 Task: Search one way flight ticket for 4 adults, 2 children, 2 infants in seat and 1 infant on lap in premium economy from Bloomington/normal: Central Illinois Regional Airport At Bloomington-normal to Rockford: Chicago Rockford International Airport(was Northwest Chicagoland Regional Airport At Rockford) on 5-1-2023. Choice of flights is Southwest. Number of bags: 2 carry on bags. Price is upto 99000. Outbound departure time preference is 22:00.
Action: Mouse moved to (199, 263)
Screenshot: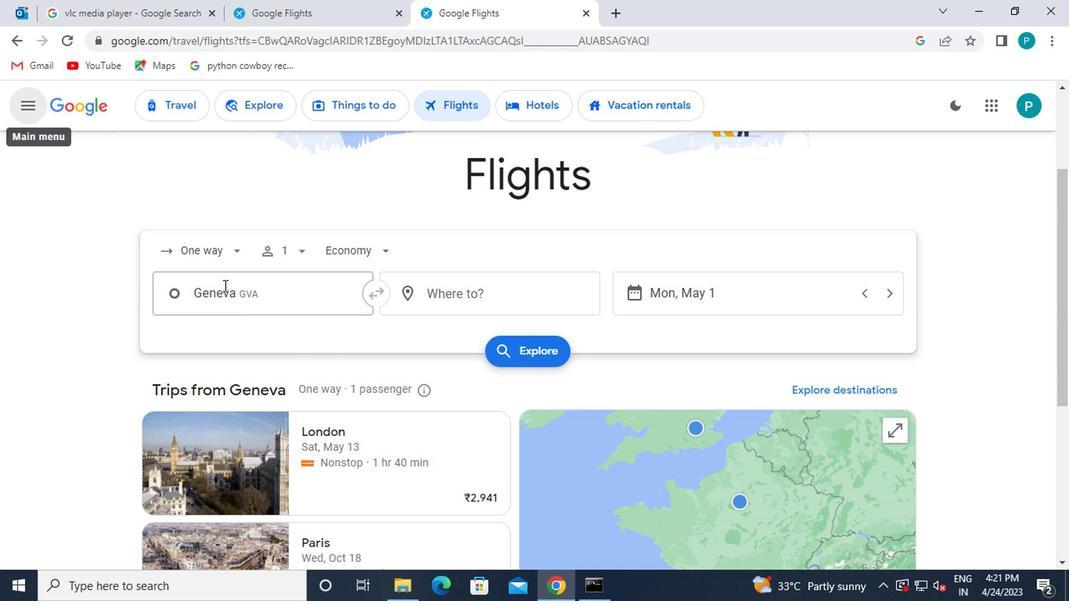 
Action: Mouse pressed left at (199, 263)
Screenshot: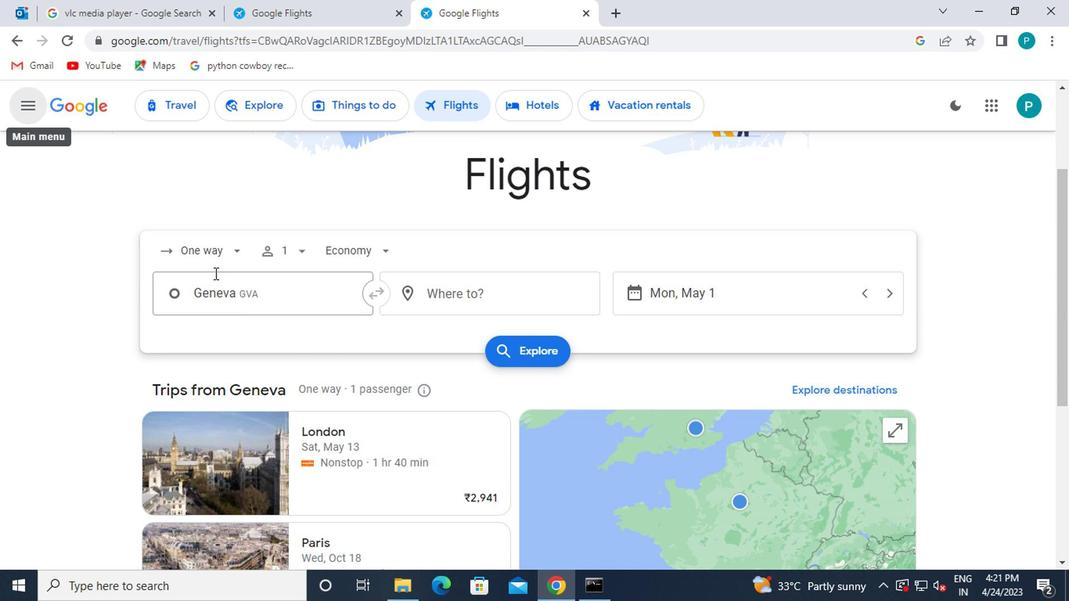 
Action: Mouse moved to (212, 332)
Screenshot: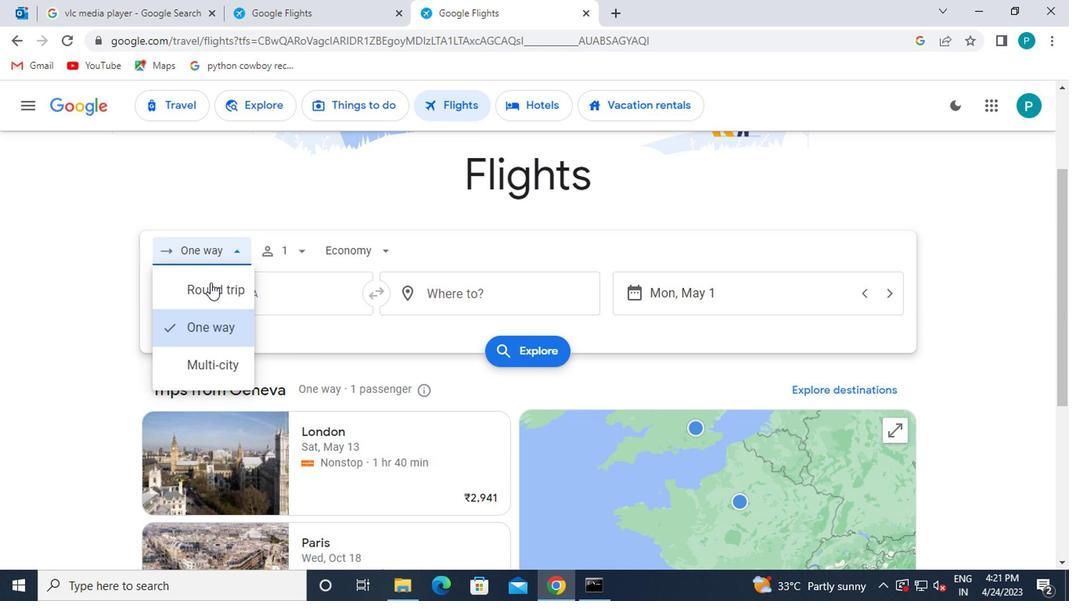 
Action: Mouse pressed left at (212, 332)
Screenshot: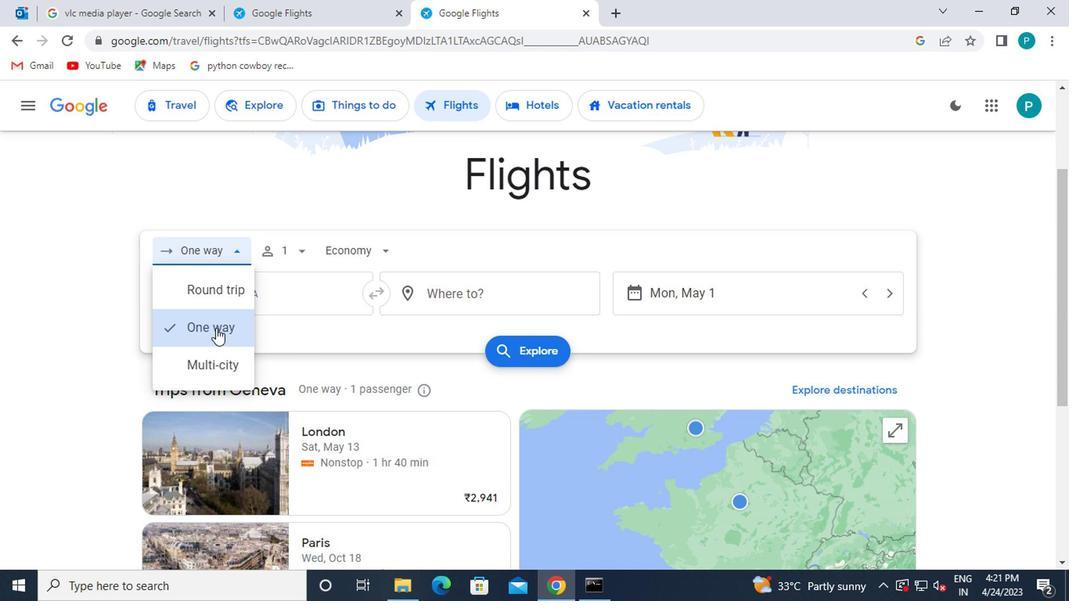 
Action: Mouse moved to (287, 261)
Screenshot: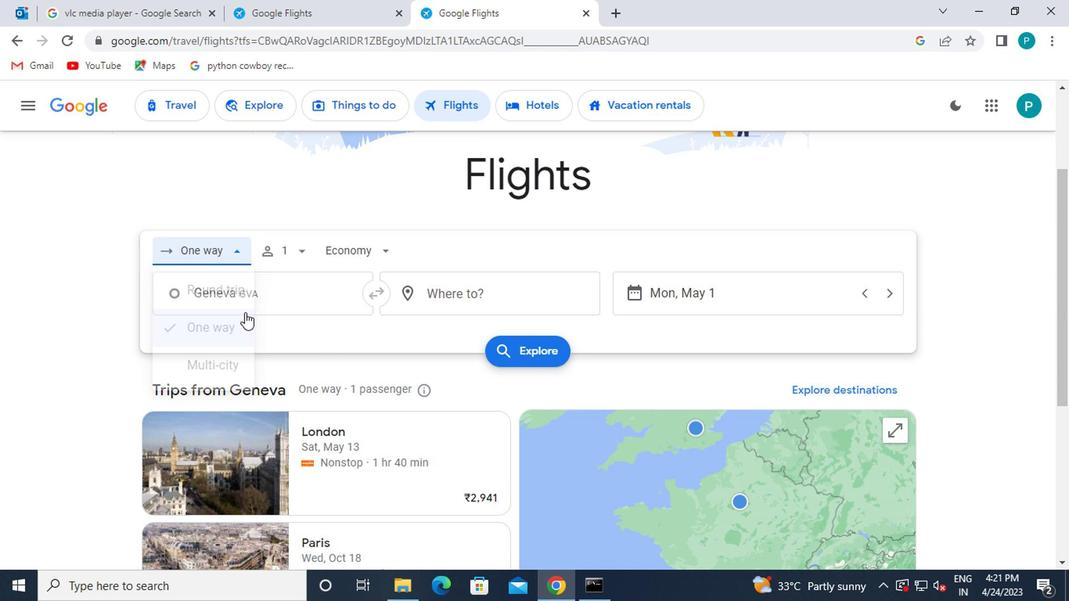 
Action: Mouse pressed left at (287, 261)
Screenshot: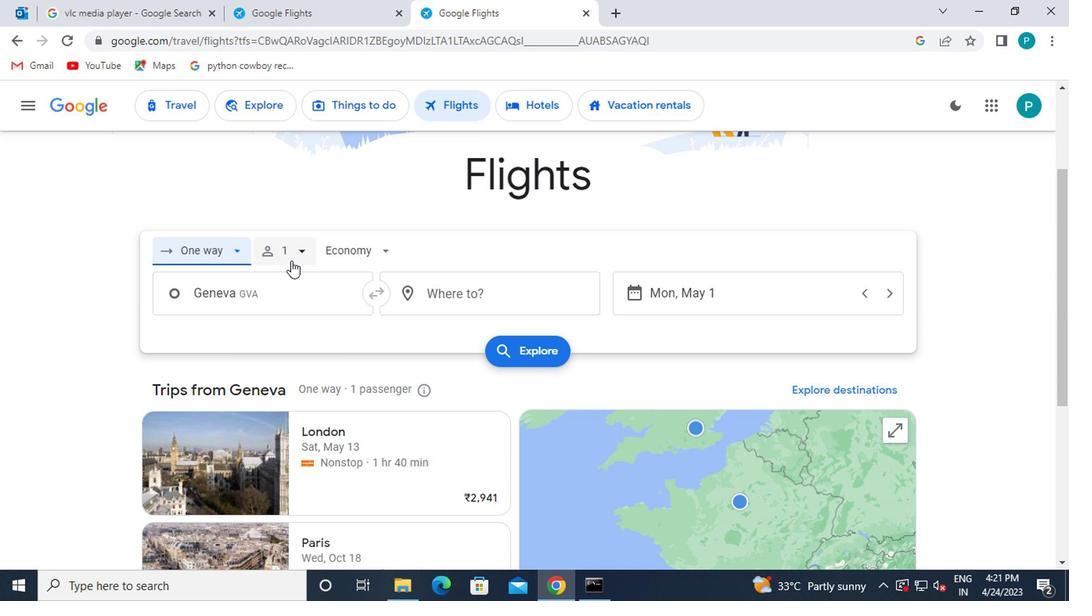 
Action: Mouse moved to (404, 292)
Screenshot: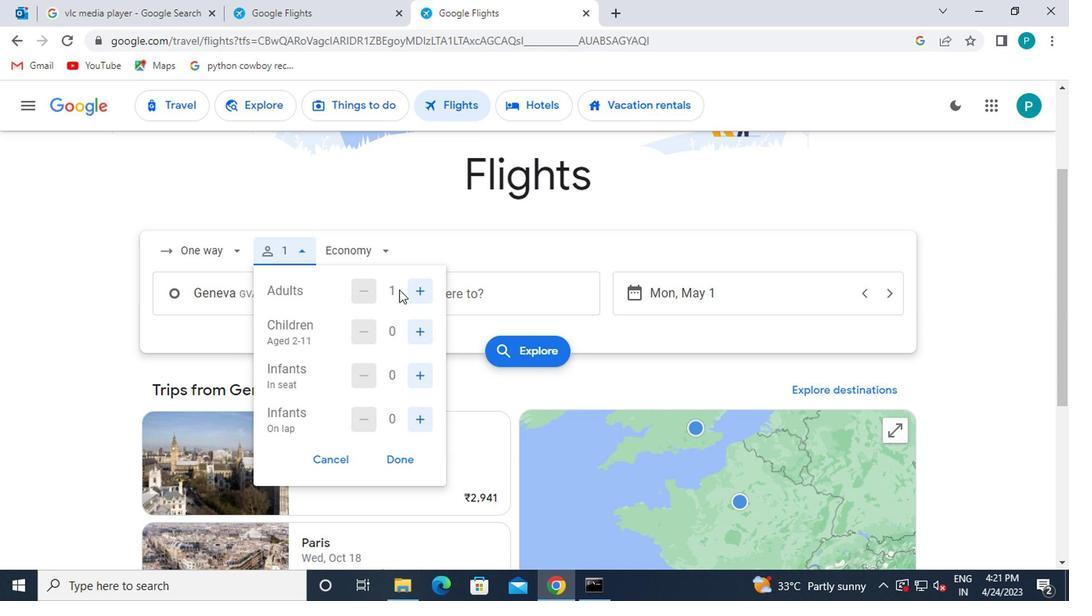 
Action: Mouse pressed left at (404, 292)
Screenshot: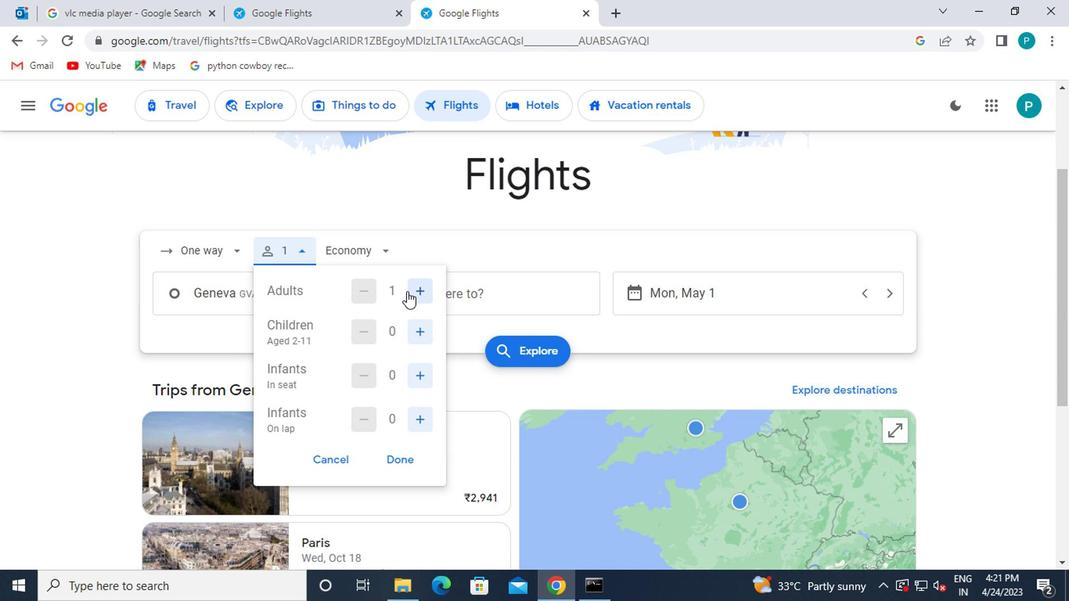 
Action: Mouse moved to (419, 297)
Screenshot: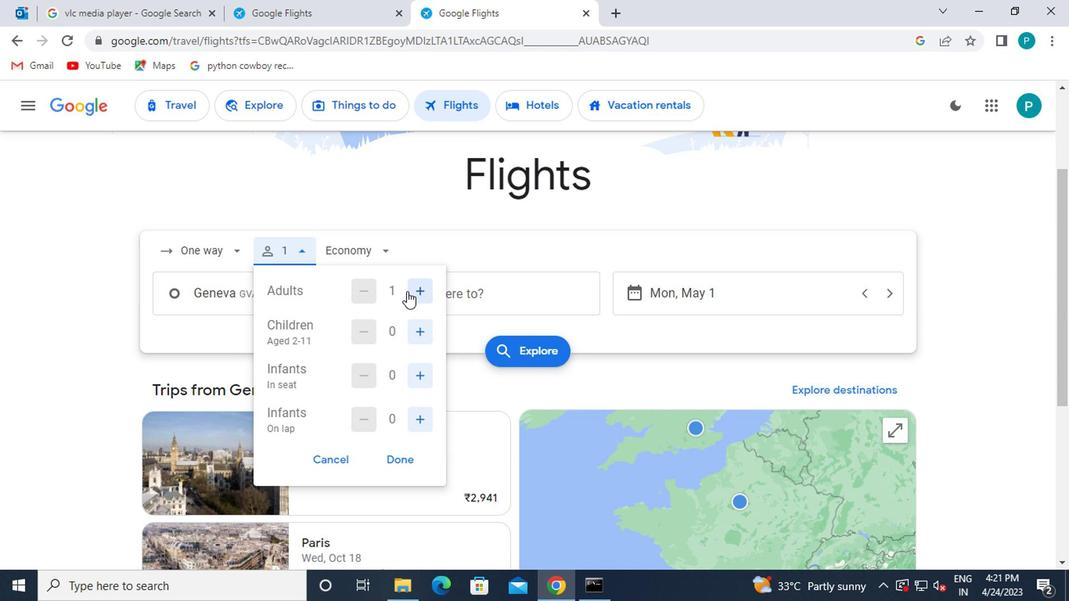 
Action: Mouse pressed left at (419, 297)
Screenshot: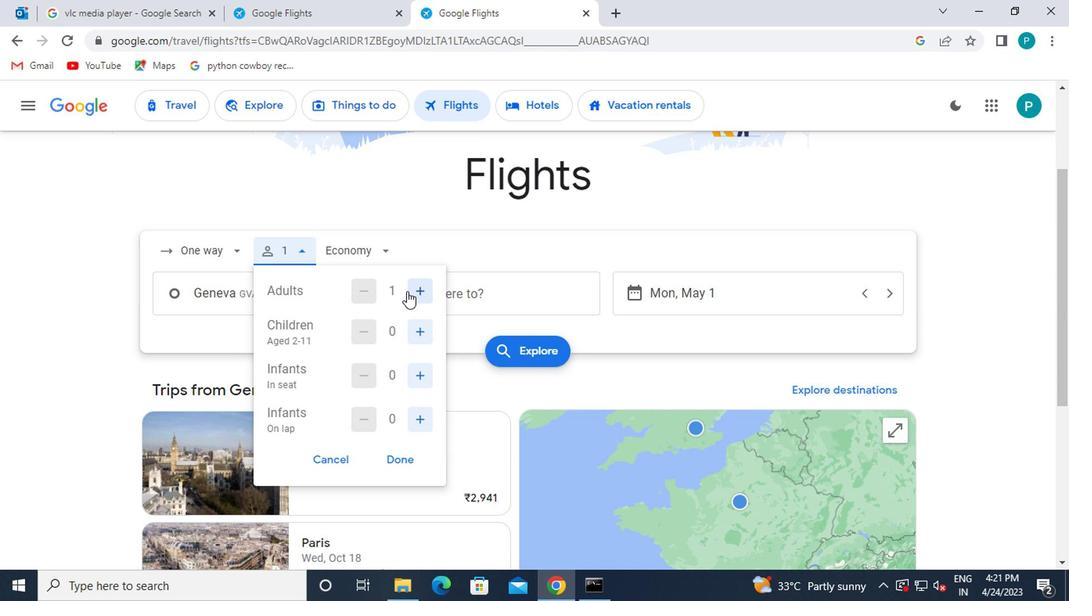 
Action: Mouse moved to (419, 297)
Screenshot: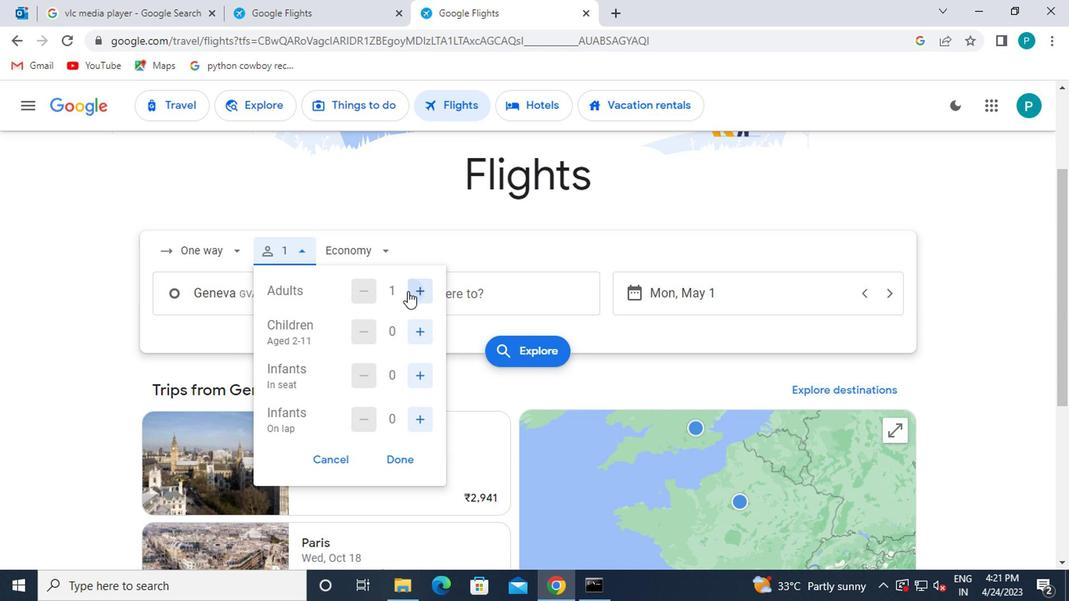 
Action: Mouse pressed left at (419, 297)
Screenshot: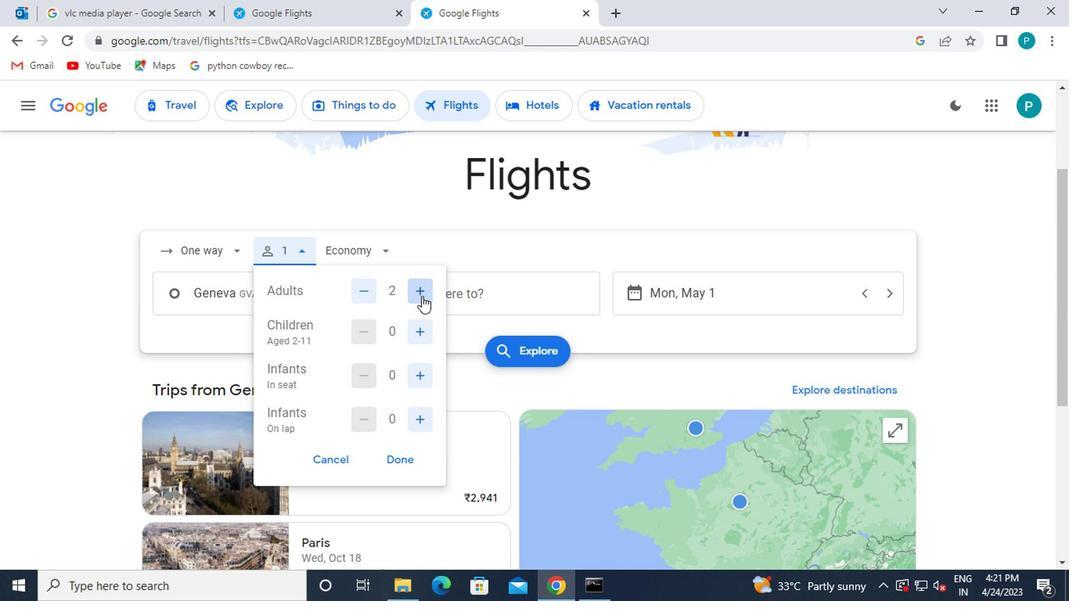 
Action: Mouse moved to (418, 341)
Screenshot: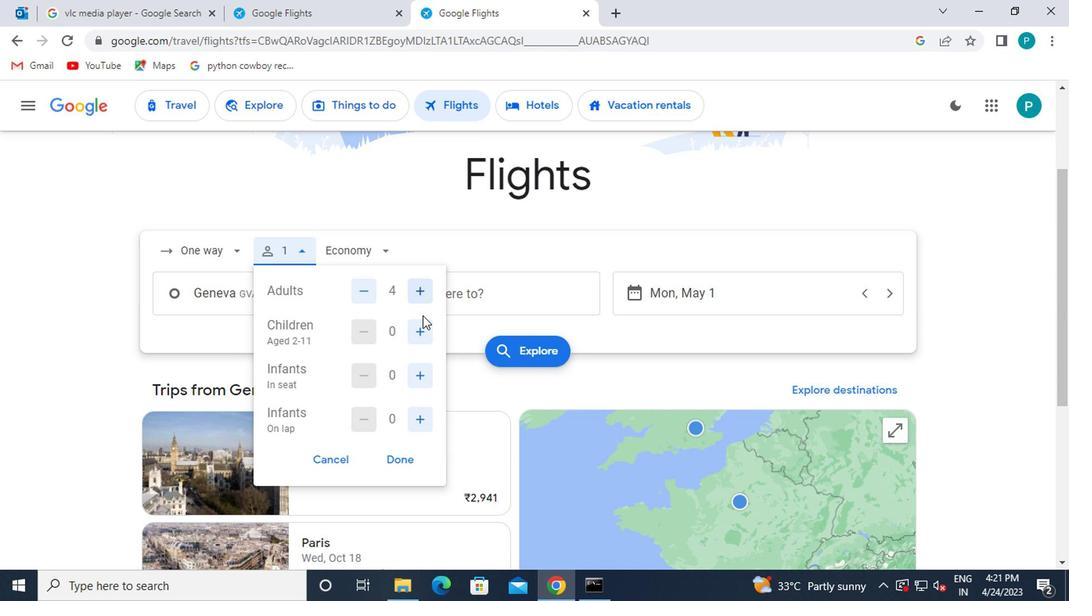 
Action: Mouse pressed left at (418, 341)
Screenshot: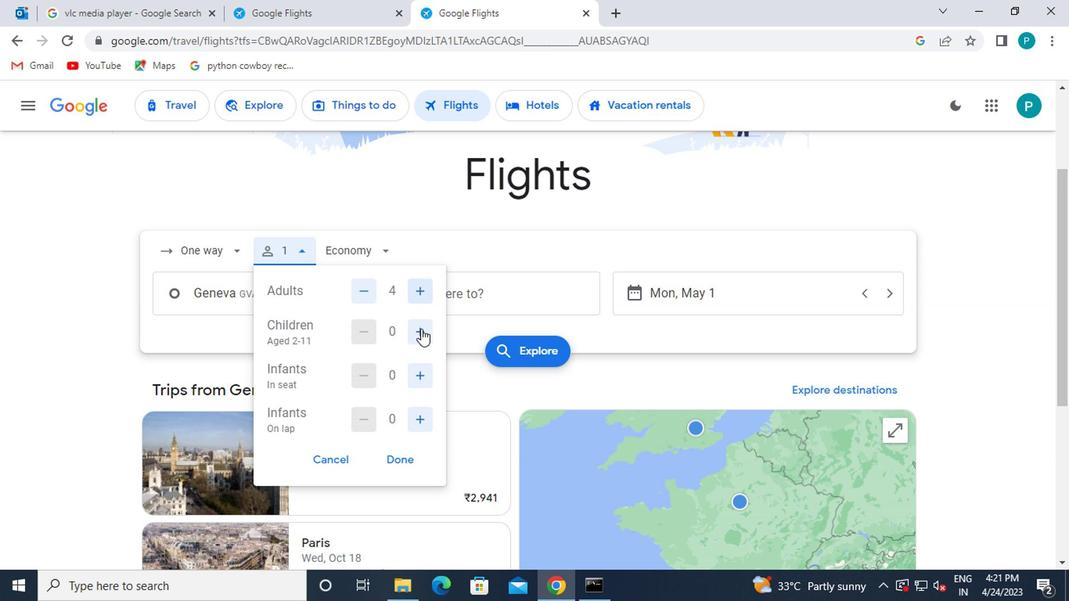 
Action: Mouse pressed left at (418, 341)
Screenshot: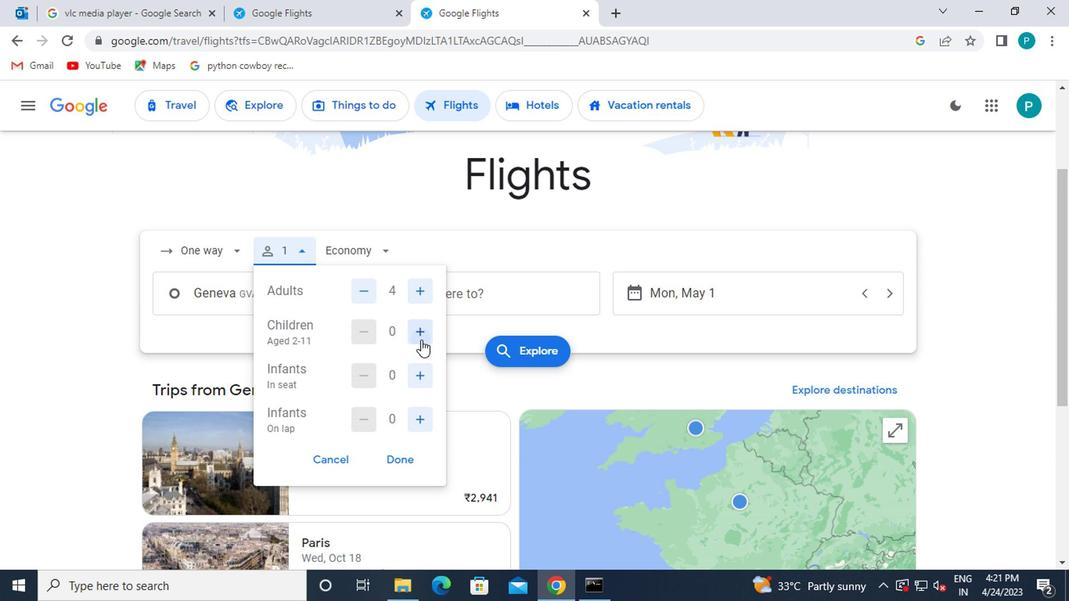 
Action: Mouse moved to (421, 375)
Screenshot: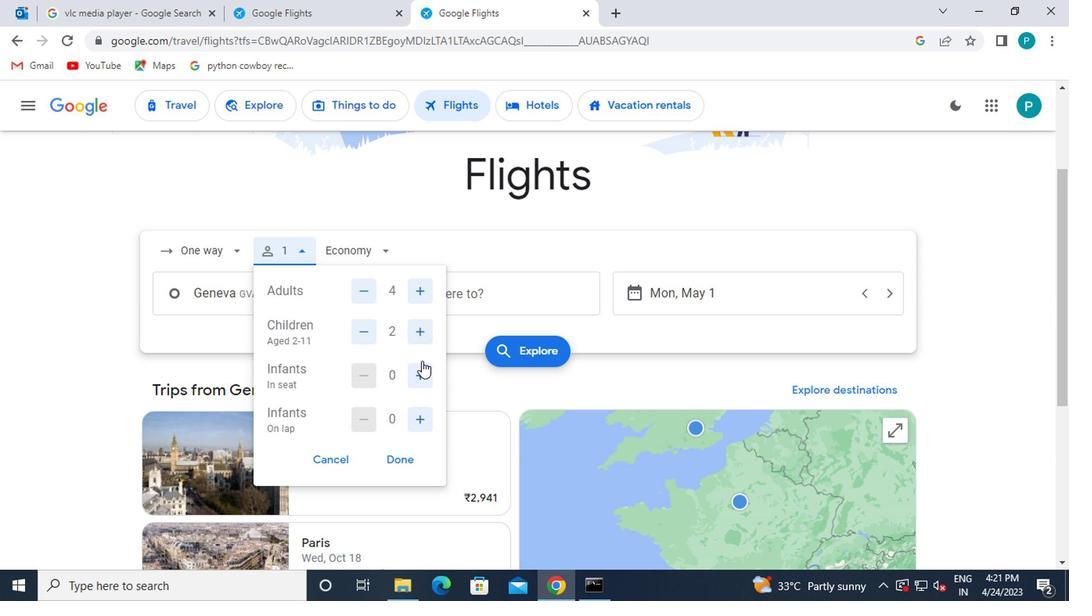 
Action: Mouse pressed left at (421, 375)
Screenshot: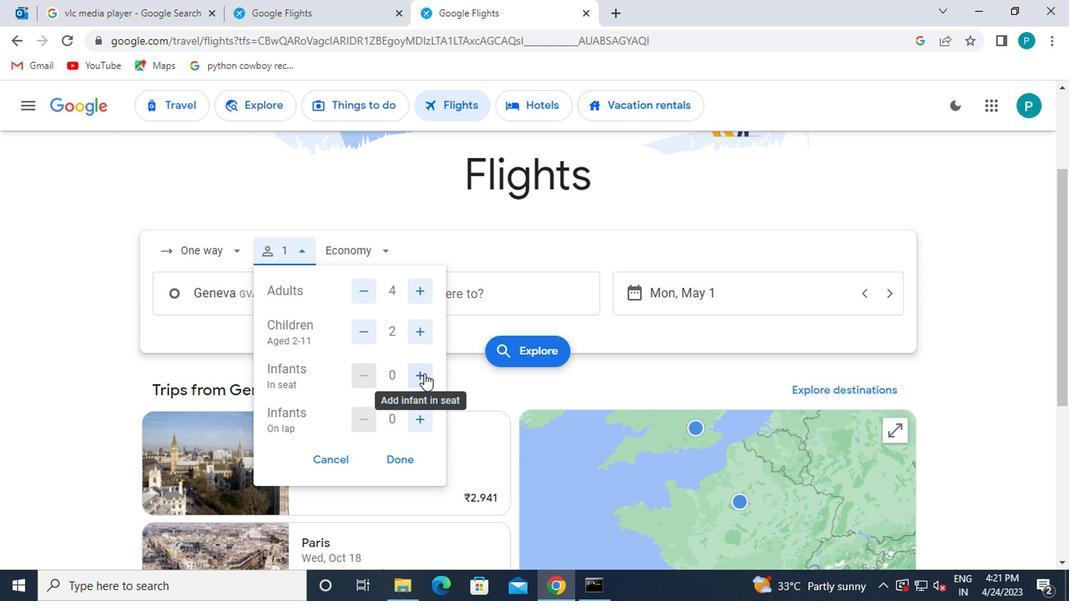 
Action: Mouse pressed left at (421, 375)
Screenshot: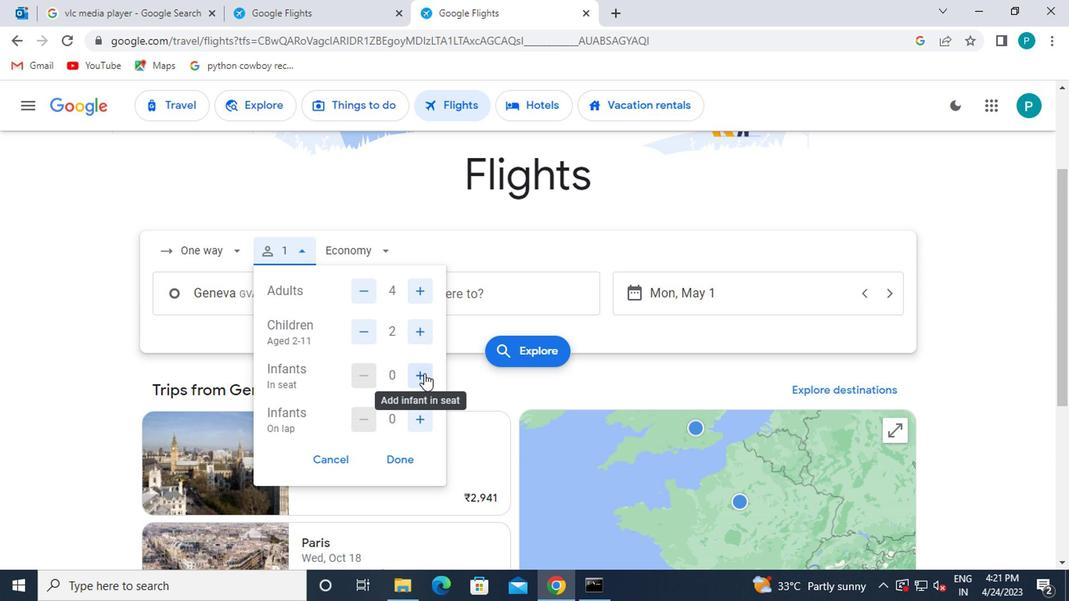 
Action: Mouse moved to (421, 420)
Screenshot: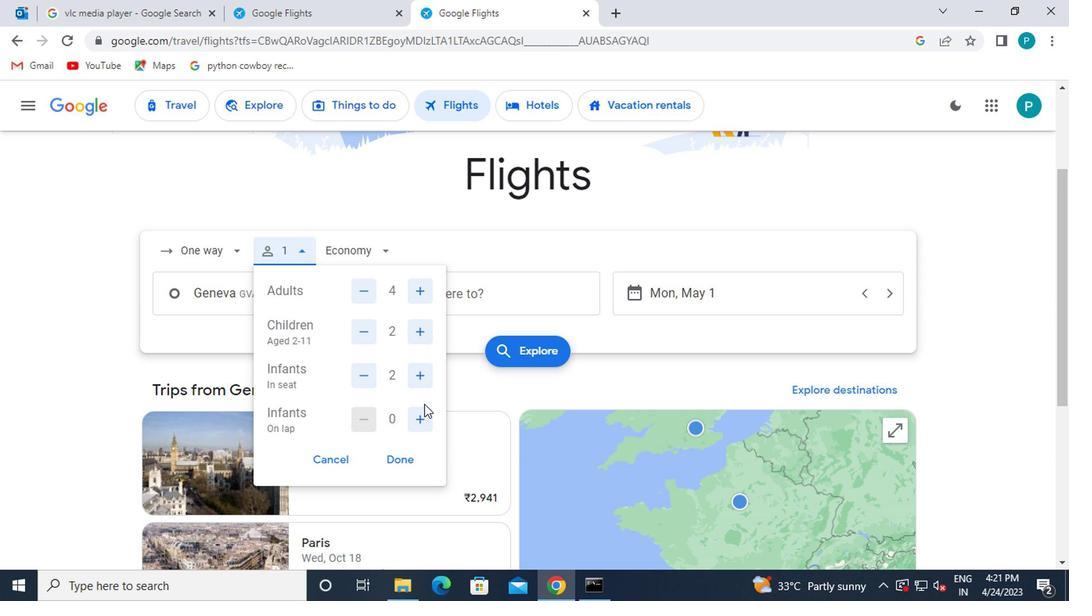 
Action: Mouse pressed left at (421, 420)
Screenshot: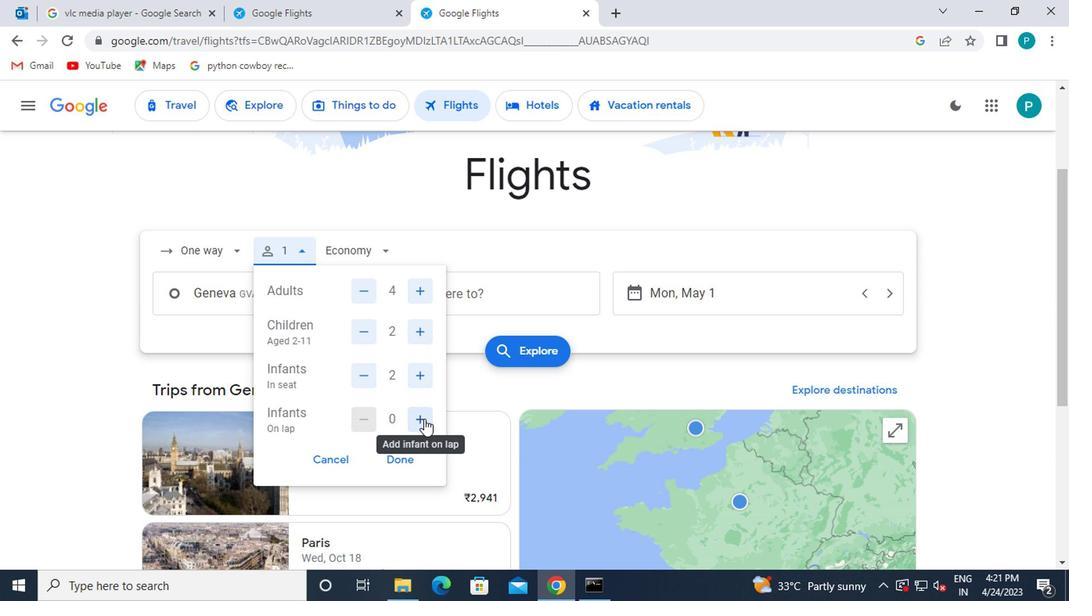 
Action: Mouse moved to (412, 455)
Screenshot: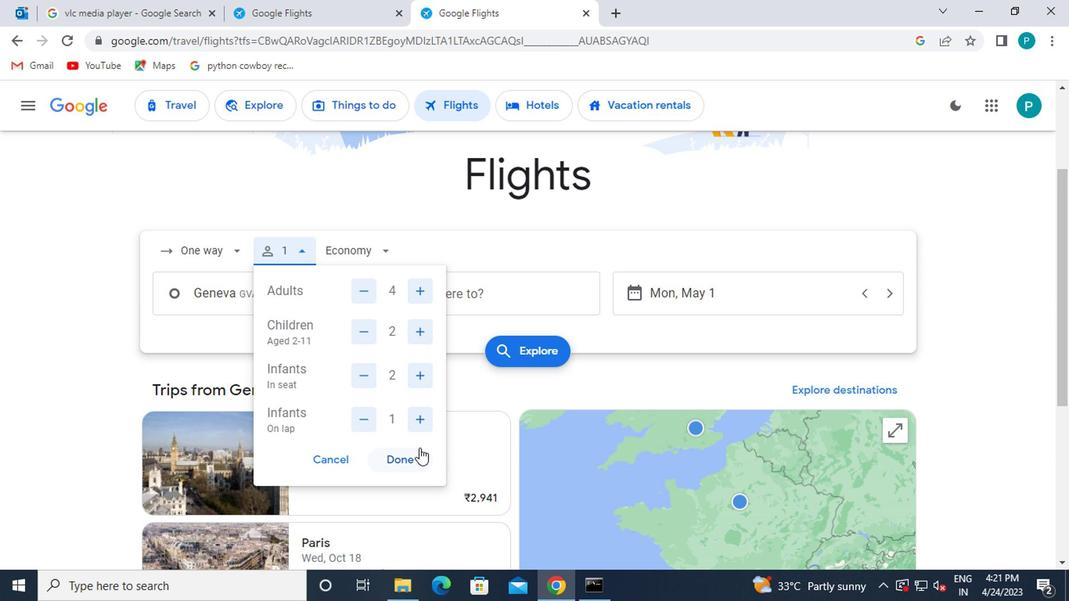 
Action: Mouse pressed left at (412, 455)
Screenshot: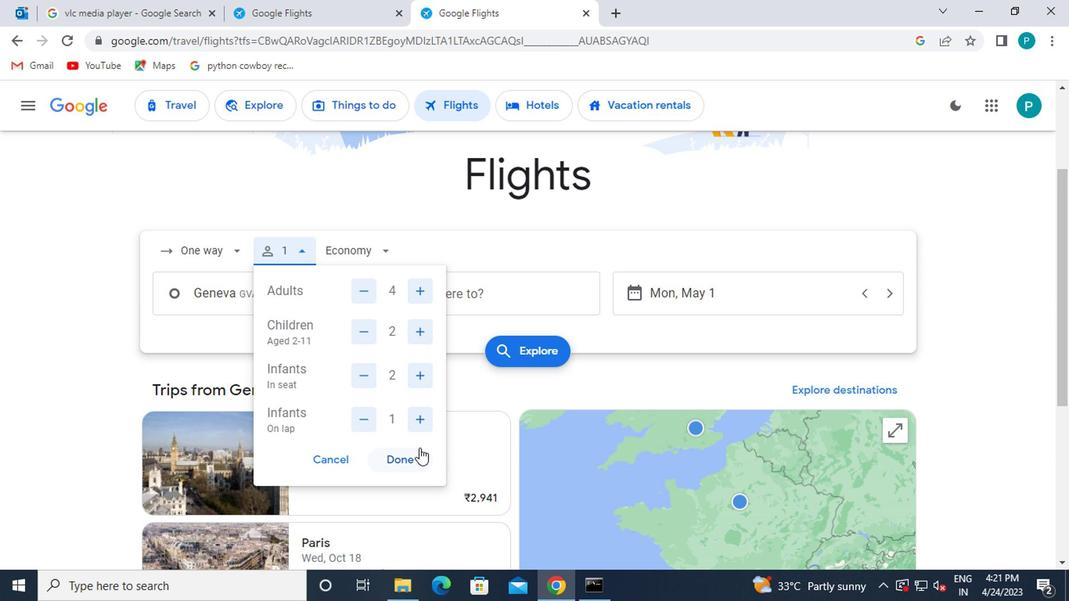 
Action: Mouse moved to (357, 243)
Screenshot: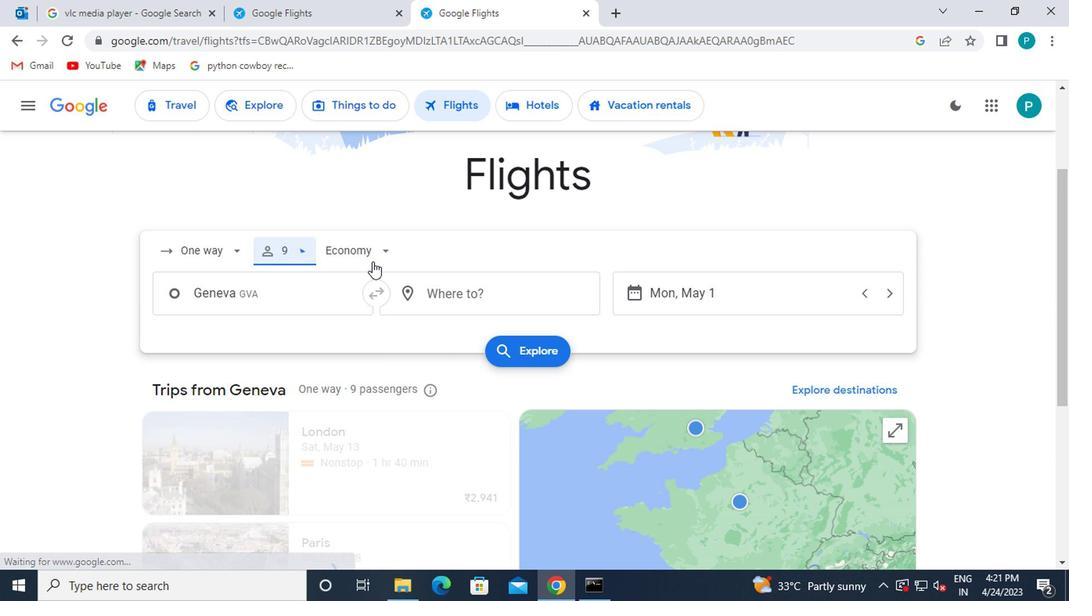 
Action: Mouse pressed left at (357, 243)
Screenshot: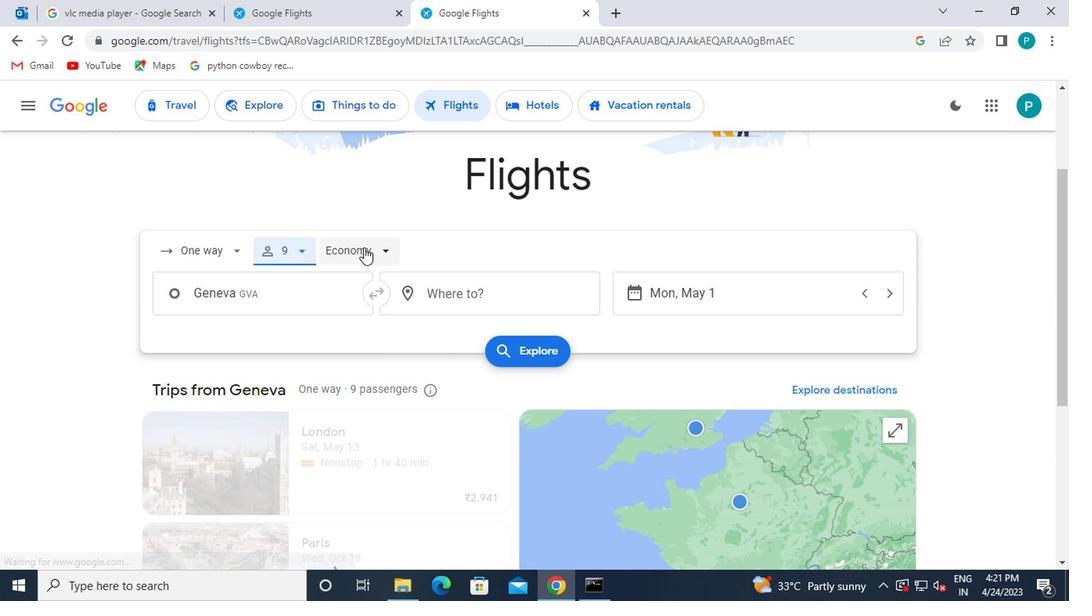 
Action: Mouse moved to (388, 331)
Screenshot: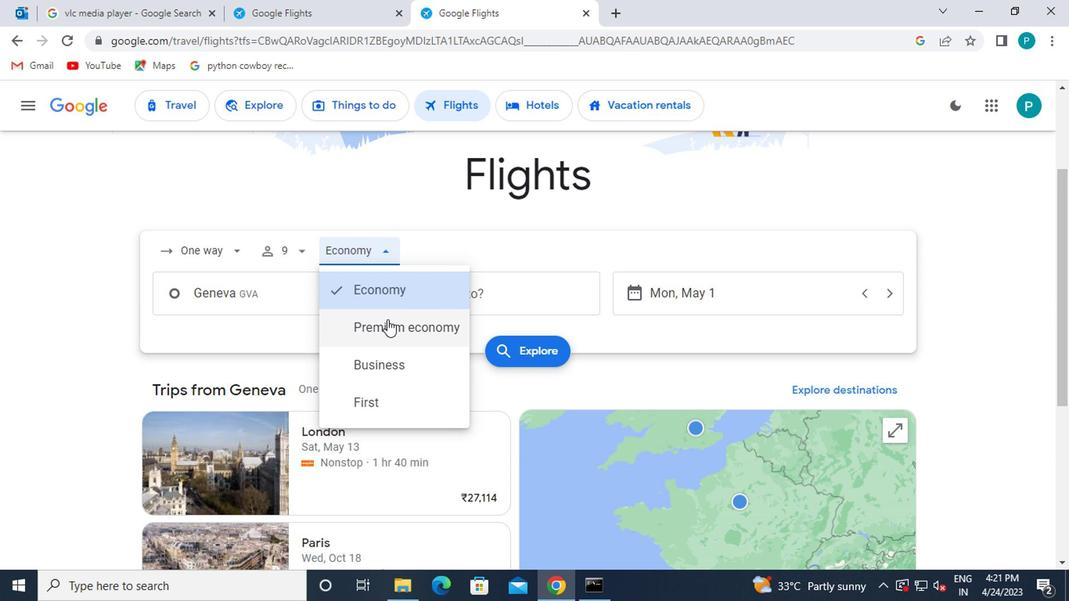 
Action: Mouse pressed left at (388, 331)
Screenshot: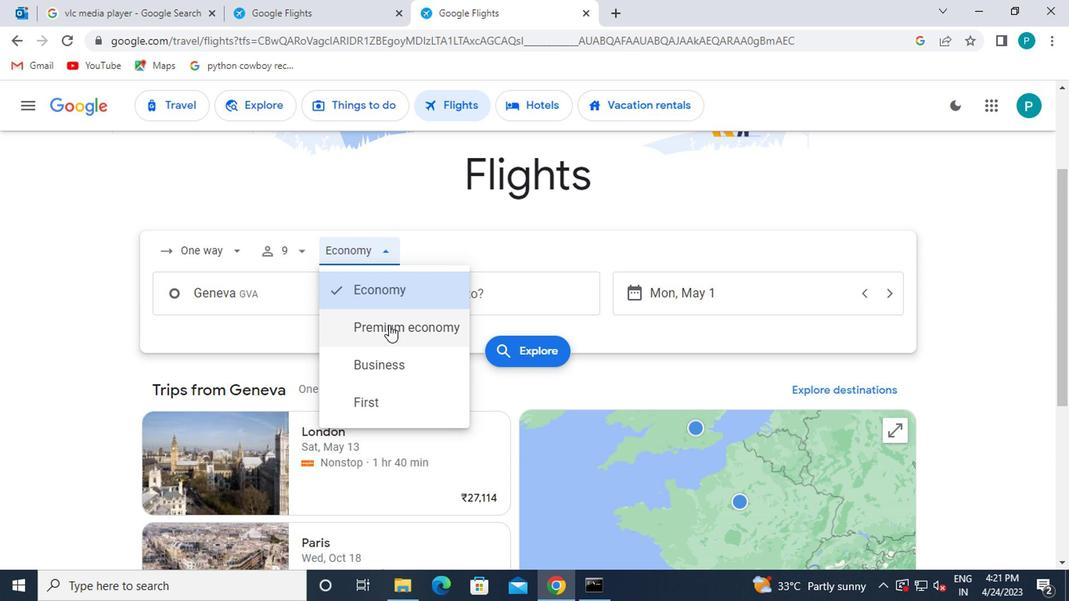 
Action: Mouse moved to (281, 285)
Screenshot: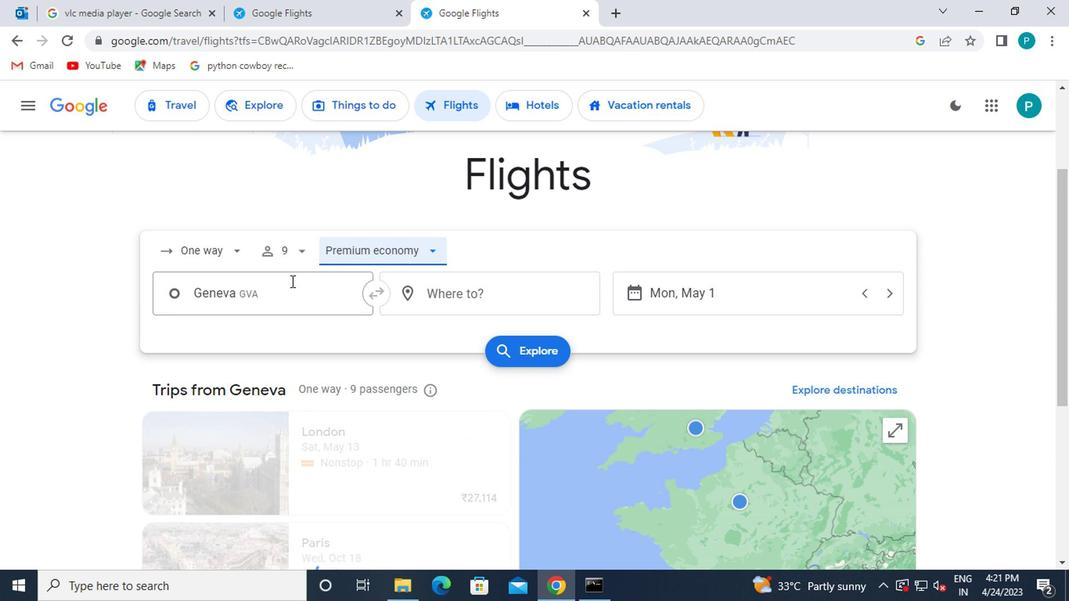 
Action: Mouse pressed left at (281, 285)
Screenshot: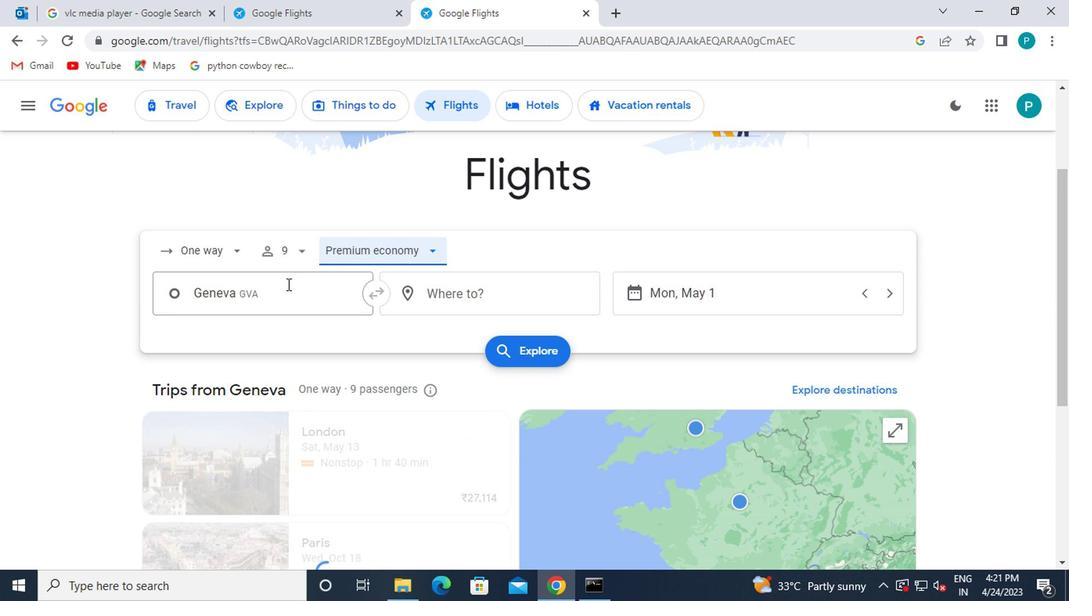
Action: Mouse moved to (284, 287)
Screenshot: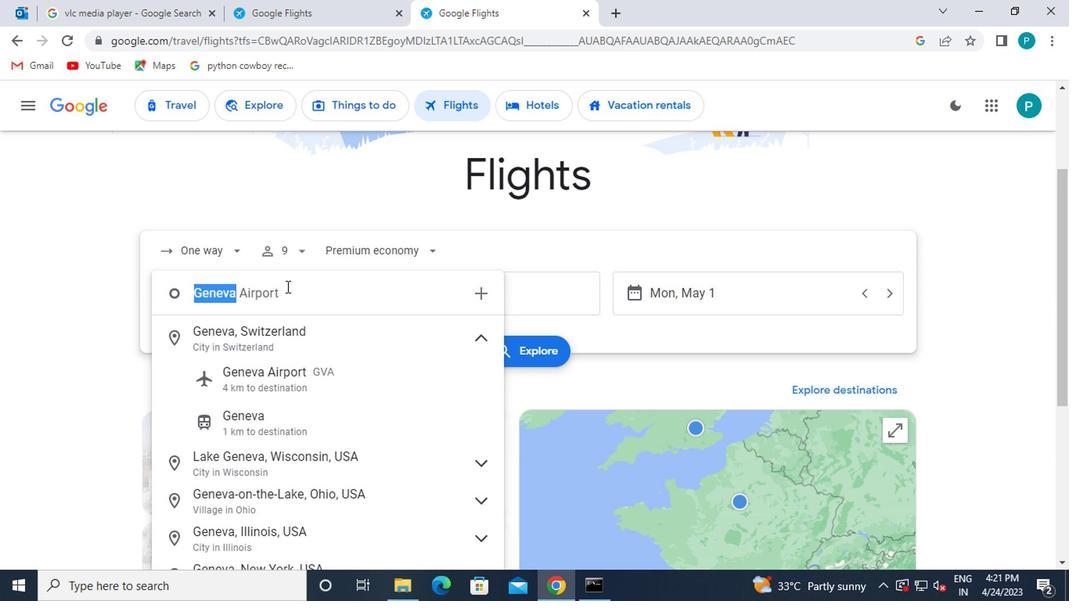 
Action: Key pressed bloom
Screenshot: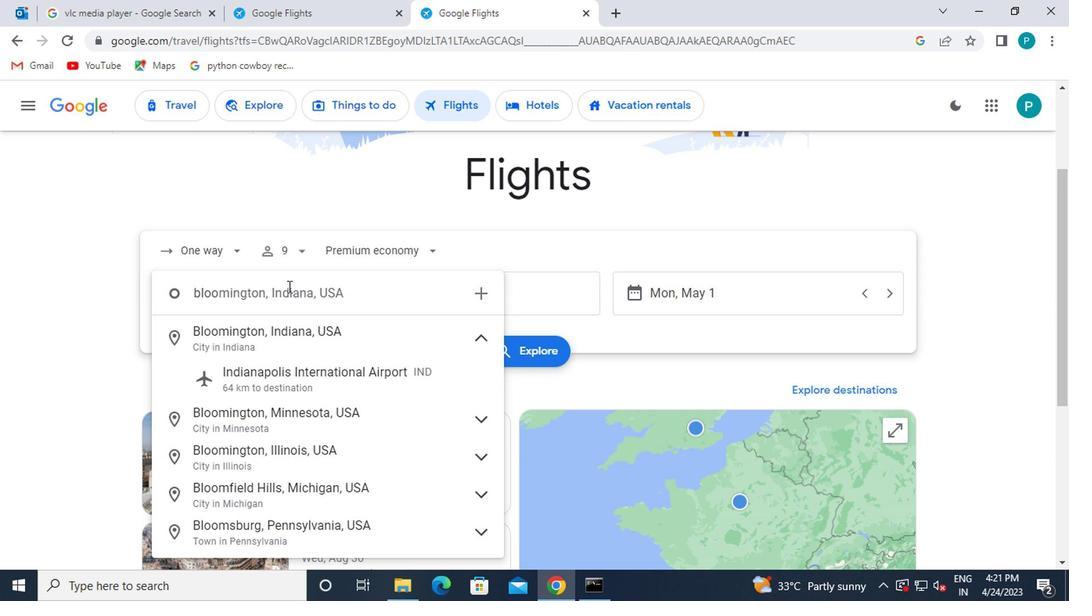 
Action: Mouse moved to (299, 294)
Screenshot: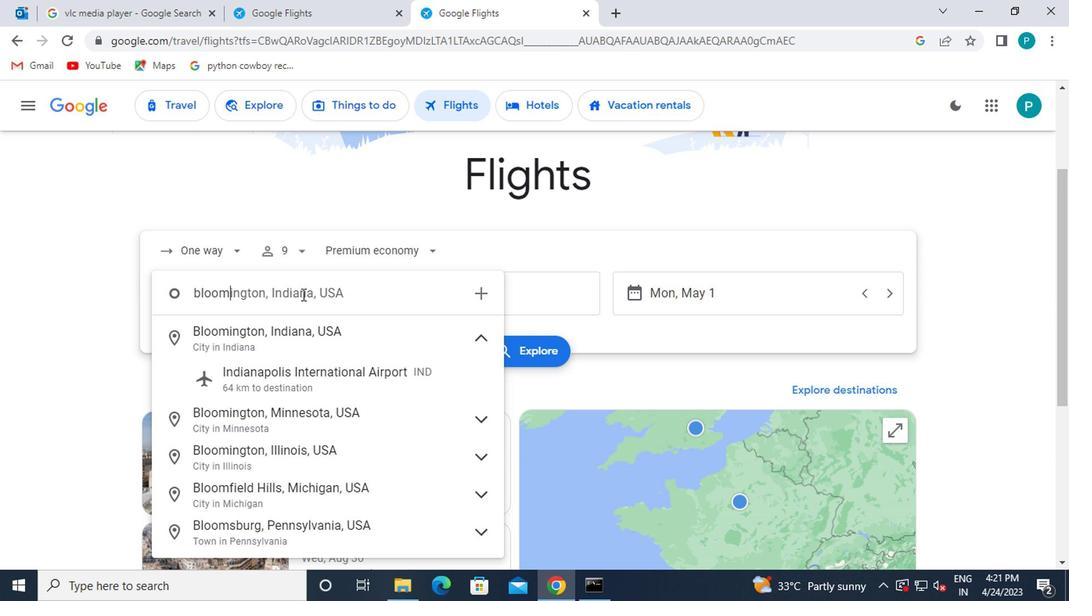 
Action: Key pressed ington/nor
Screenshot: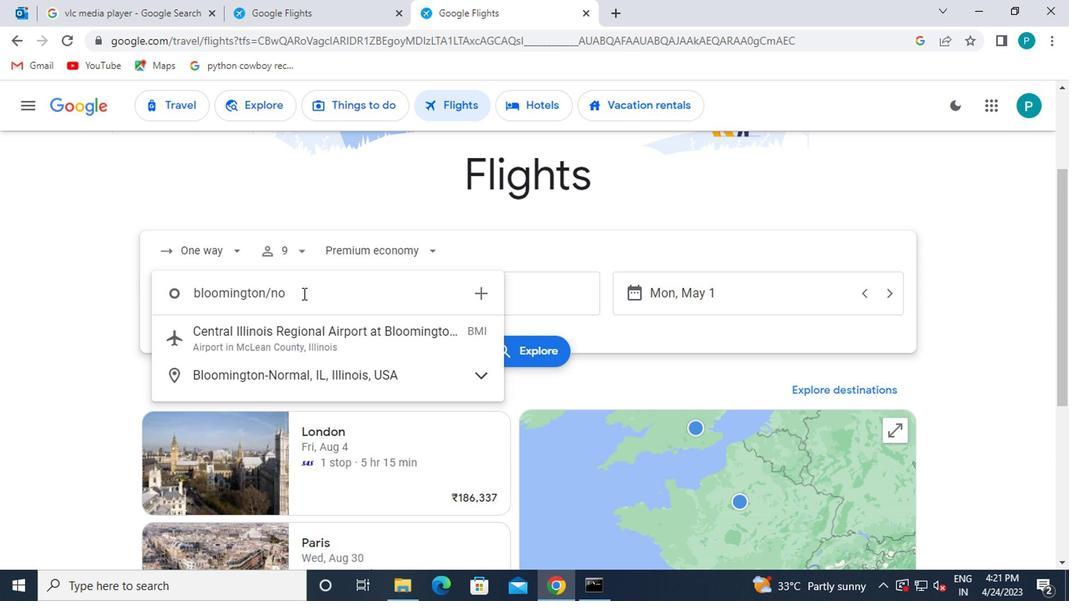 
Action: Mouse moved to (298, 328)
Screenshot: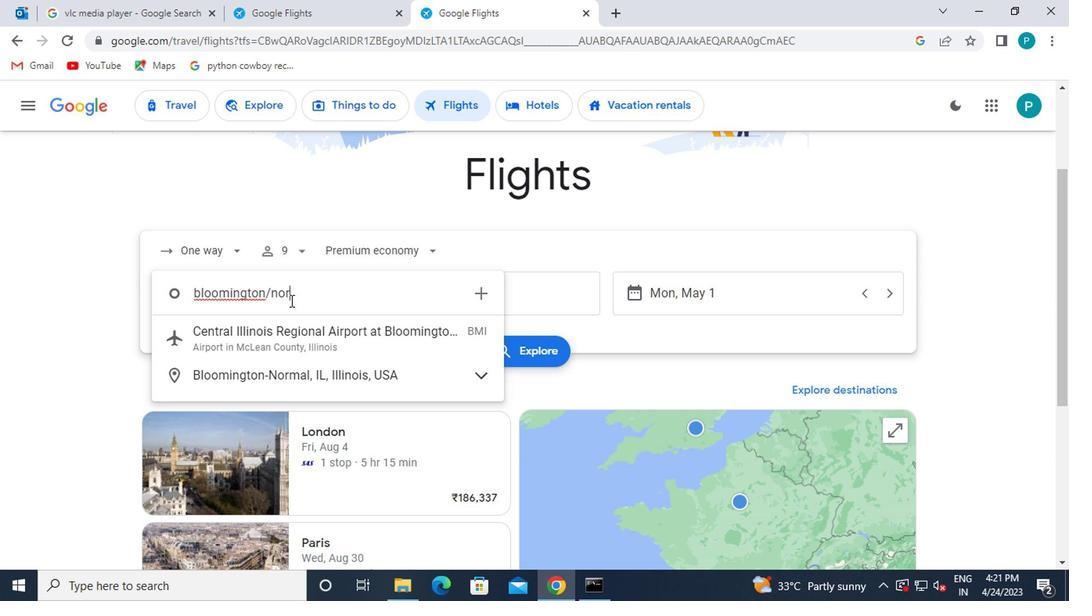 
Action: Mouse pressed left at (298, 328)
Screenshot: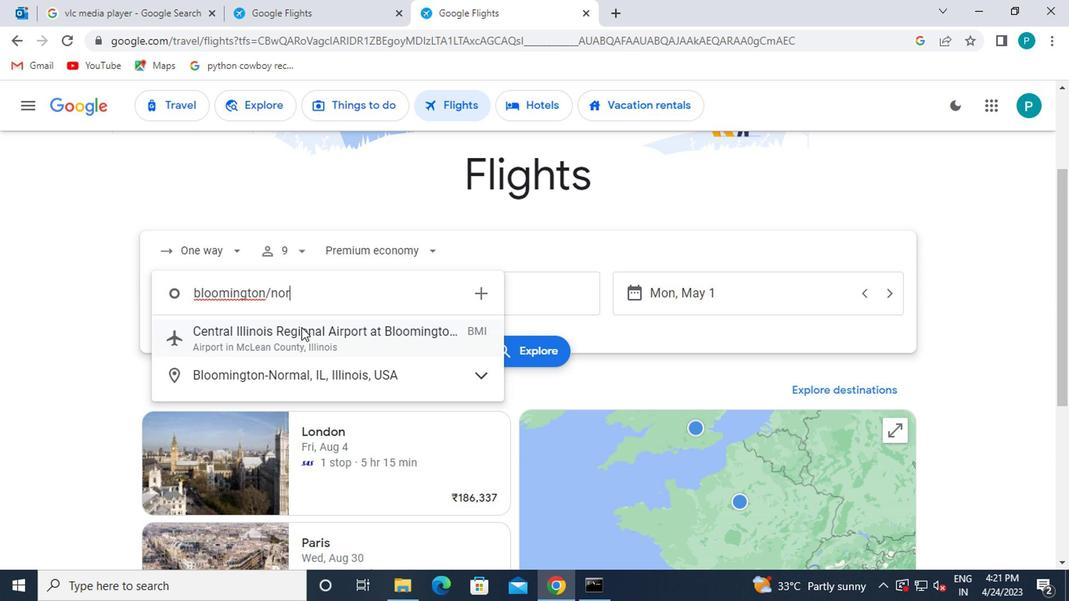 
Action: Mouse moved to (477, 299)
Screenshot: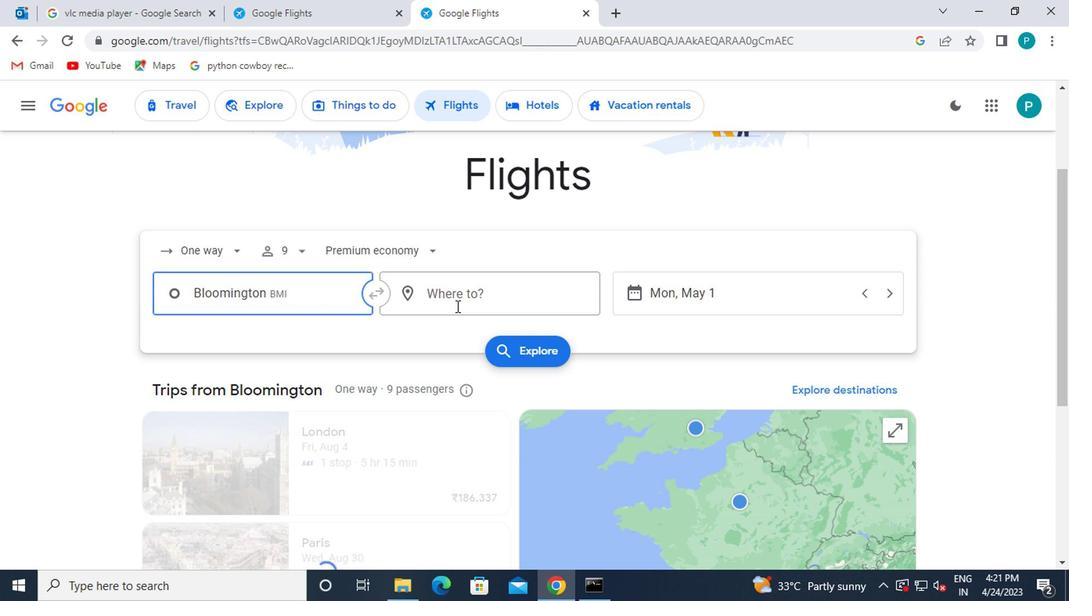 
Action: Mouse pressed left at (477, 299)
Screenshot: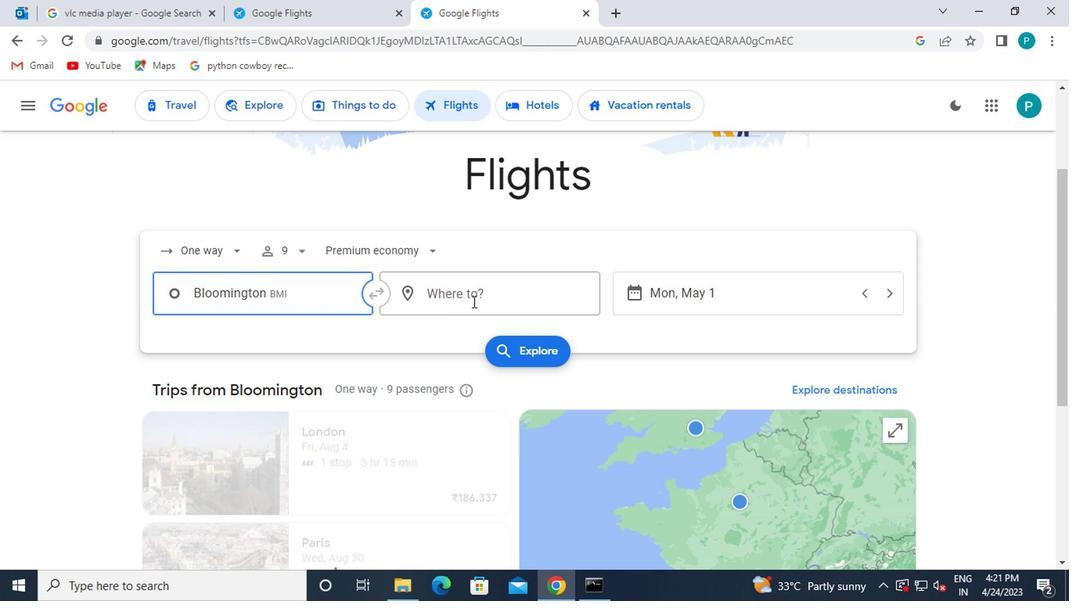 
Action: Key pressed rockford
Screenshot: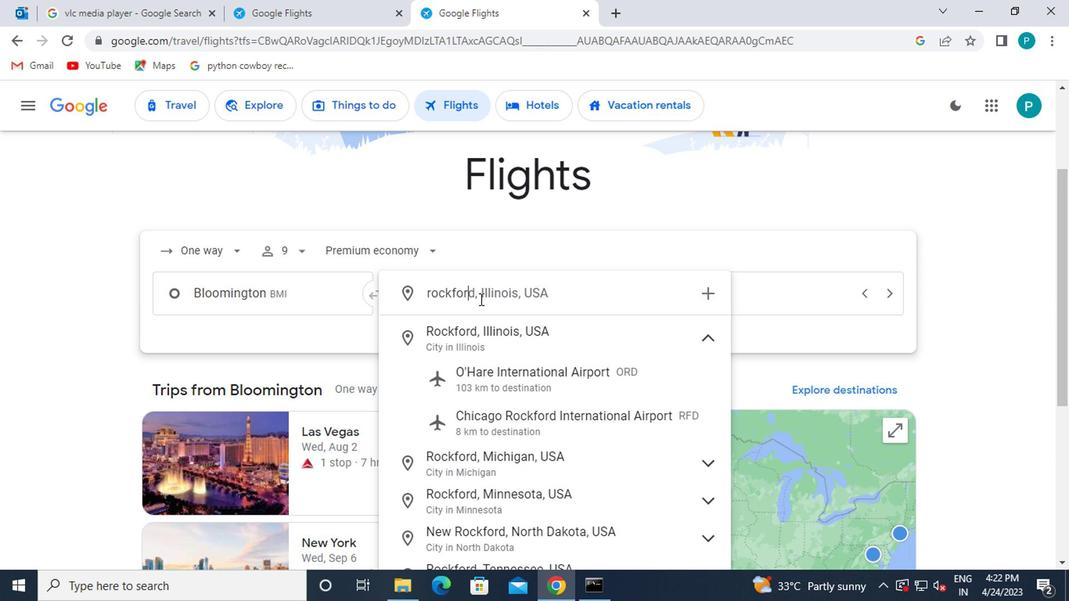 
Action: Mouse moved to (521, 428)
Screenshot: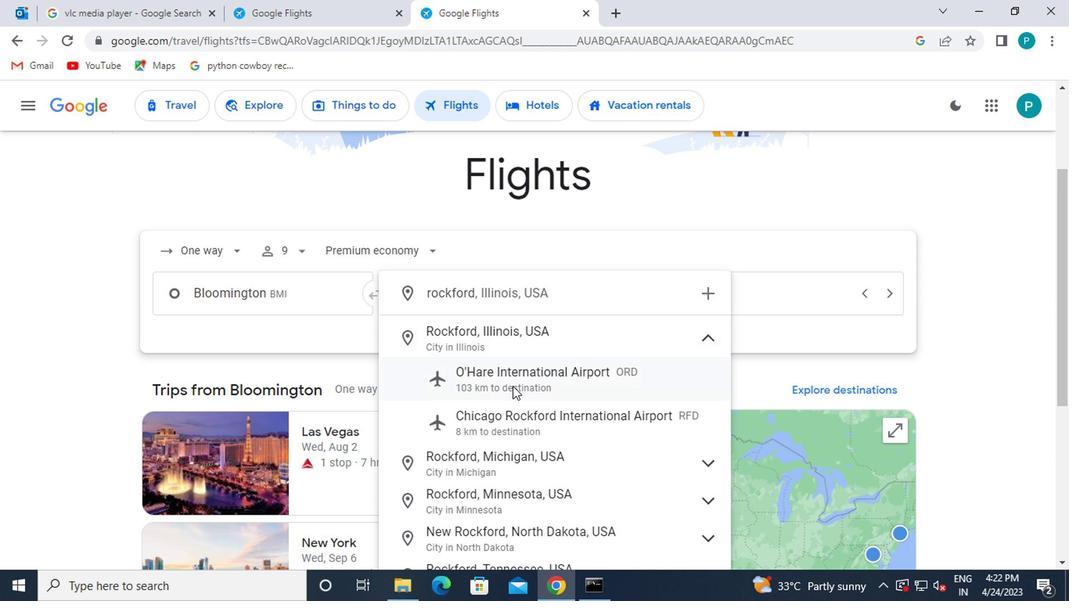 
Action: Mouse pressed left at (521, 428)
Screenshot: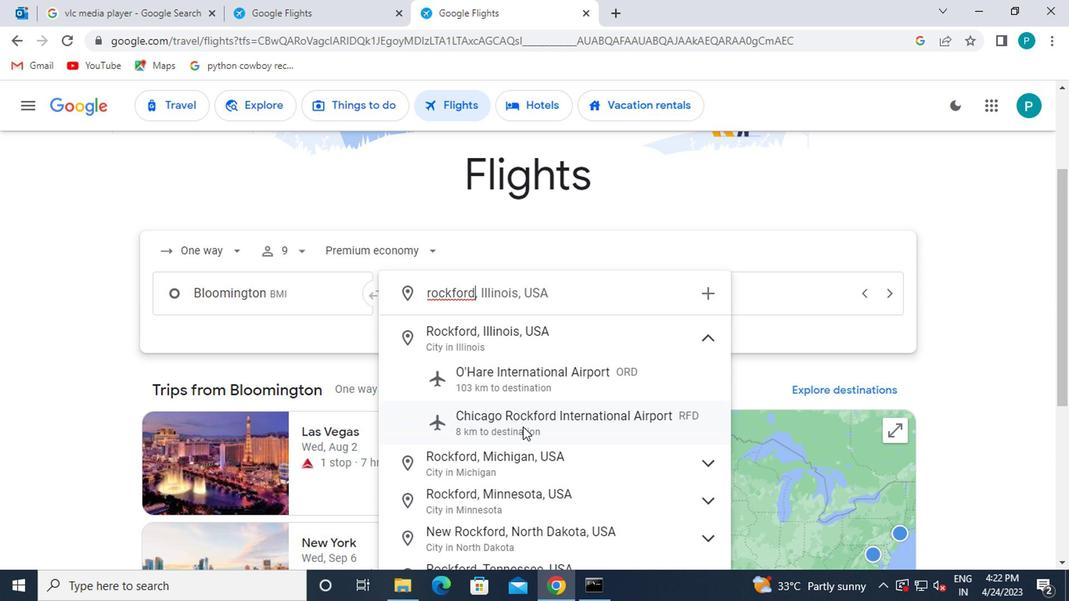 
Action: Mouse moved to (660, 302)
Screenshot: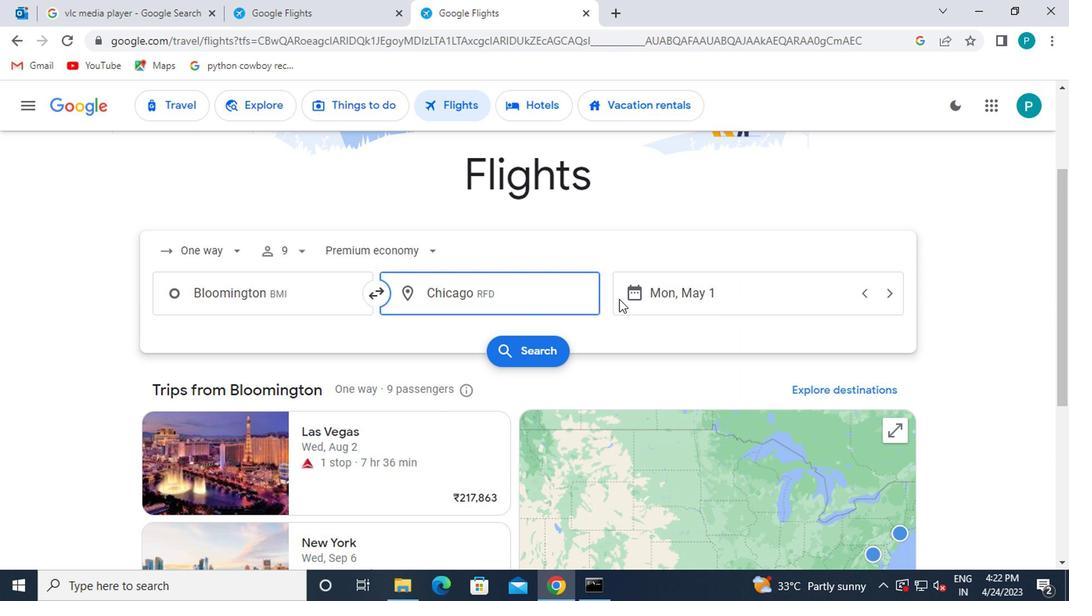 
Action: Mouse pressed left at (660, 302)
Screenshot: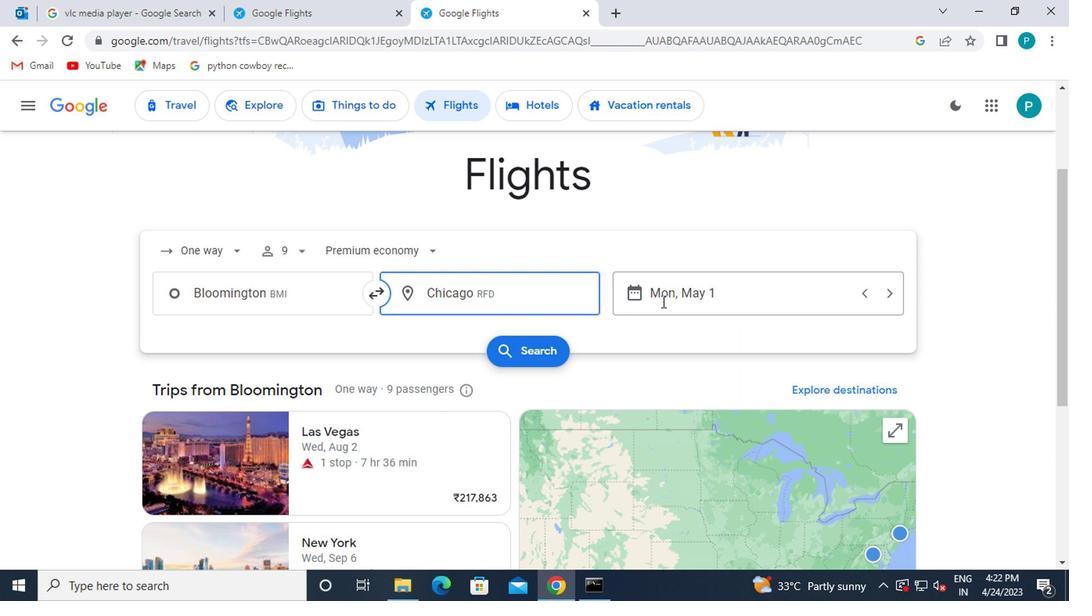 
Action: Mouse moved to (677, 292)
Screenshot: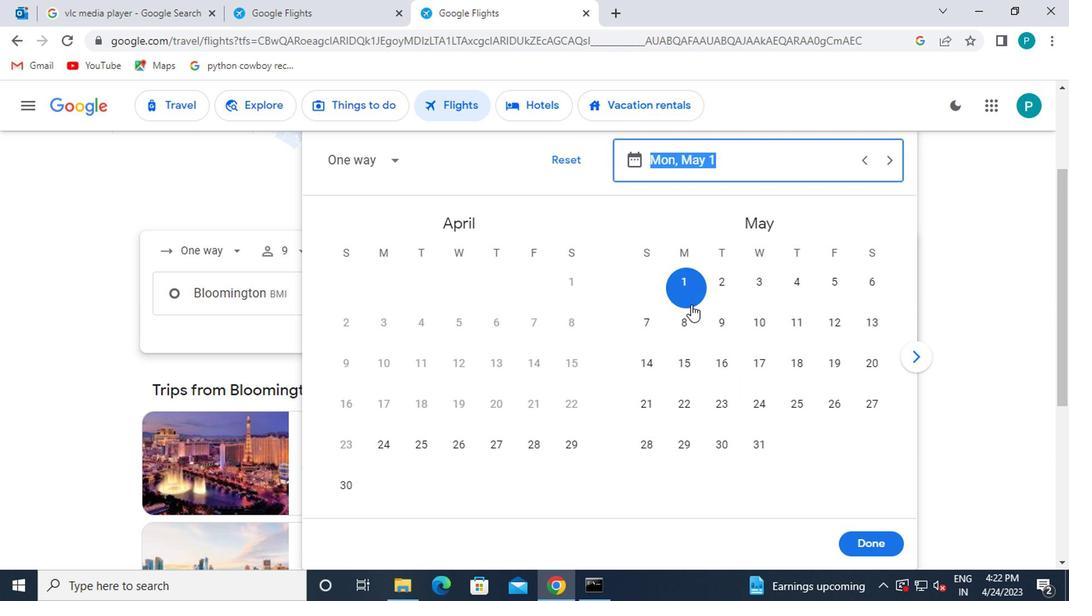 
Action: Mouse pressed left at (677, 292)
Screenshot: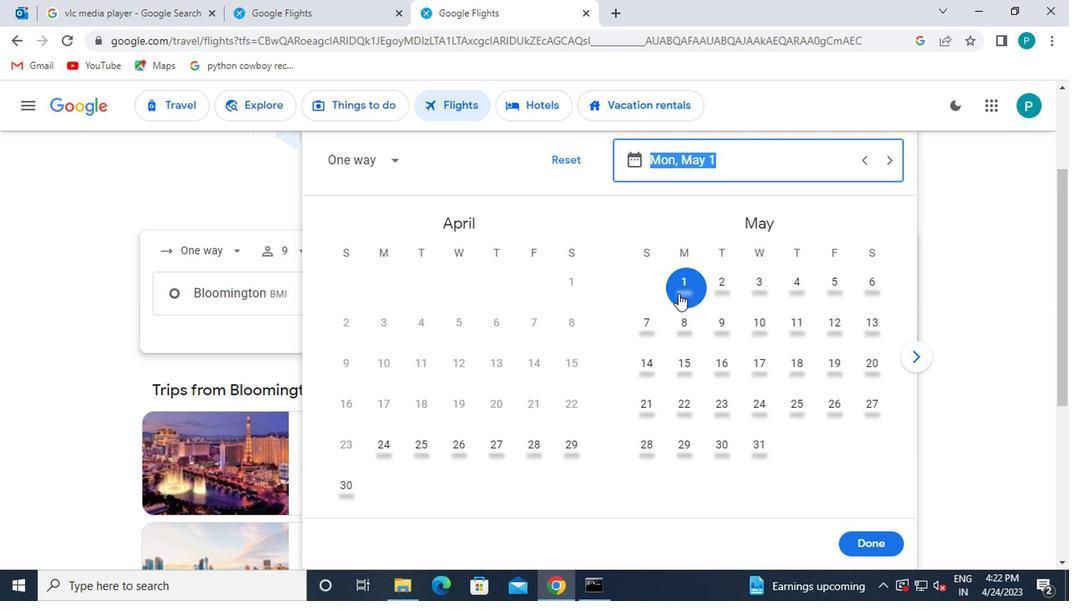 
Action: Mouse moved to (872, 549)
Screenshot: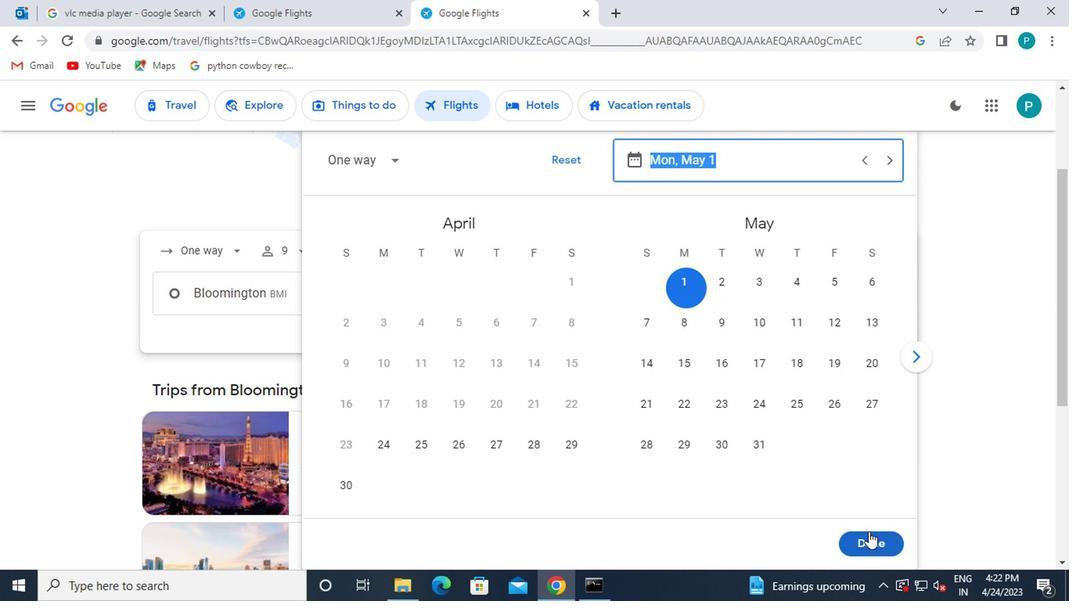 
Action: Mouse pressed left at (872, 549)
Screenshot: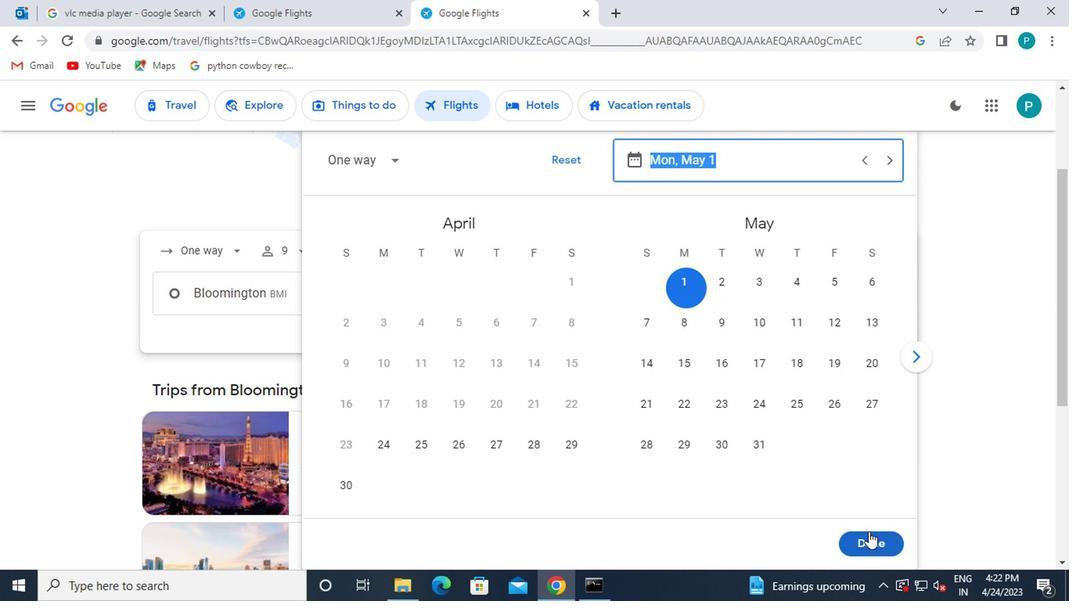 
Action: Mouse moved to (521, 366)
Screenshot: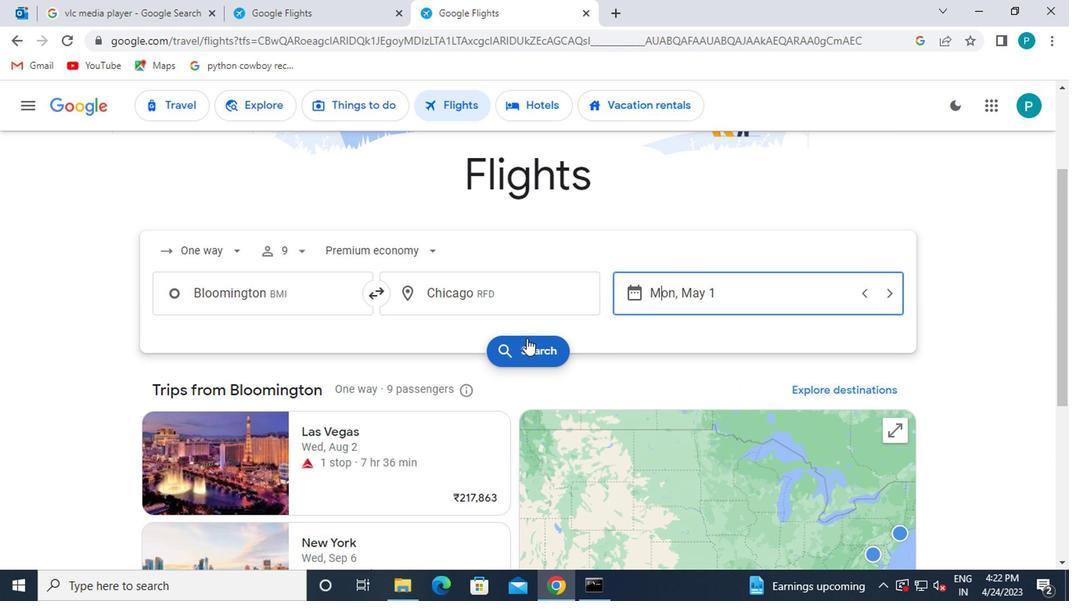 
Action: Mouse pressed left at (521, 366)
Screenshot: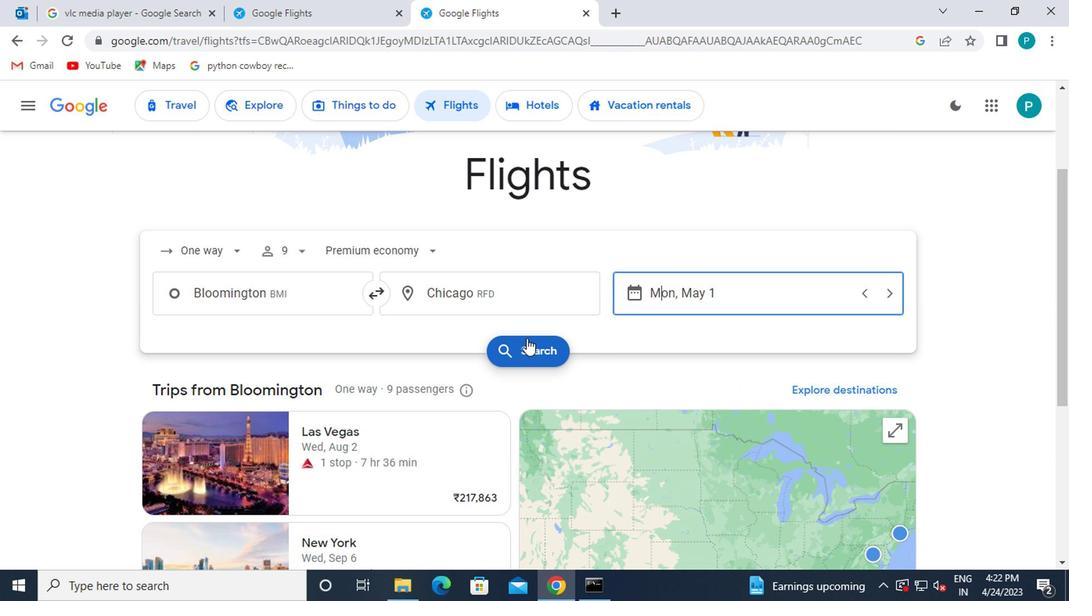 
Action: Mouse moved to (138, 251)
Screenshot: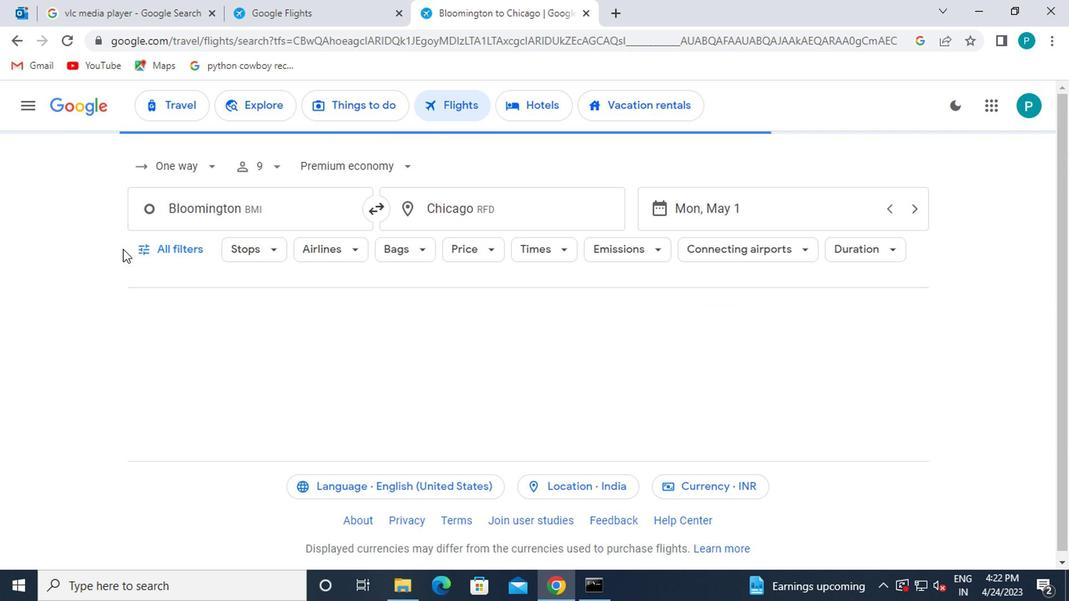 
Action: Mouse pressed left at (138, 251)
Screenshot: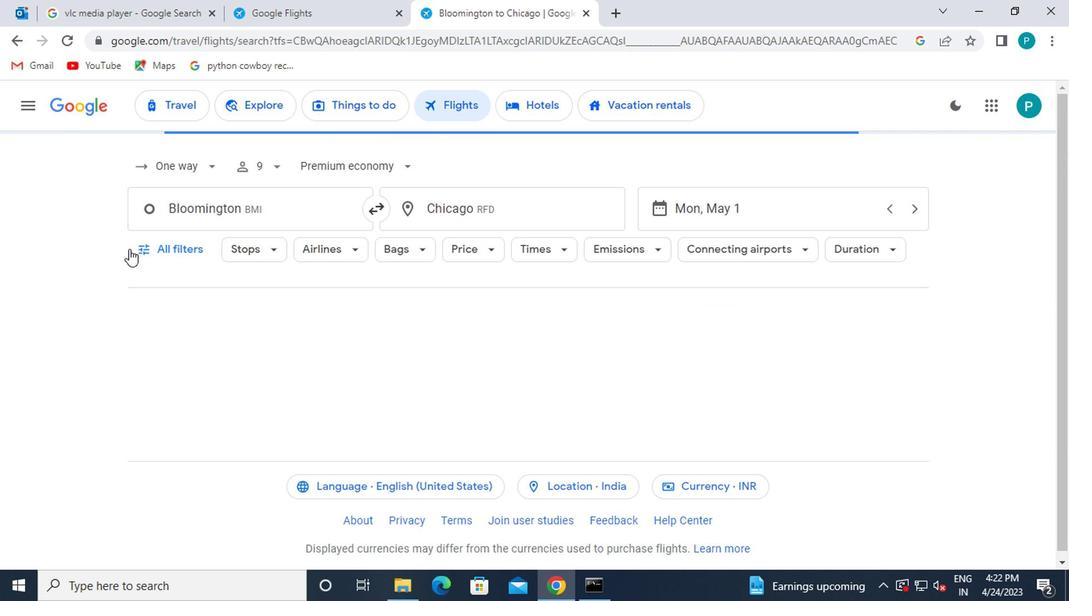
Action: Mouse moved to (203, 306)
Screenshot: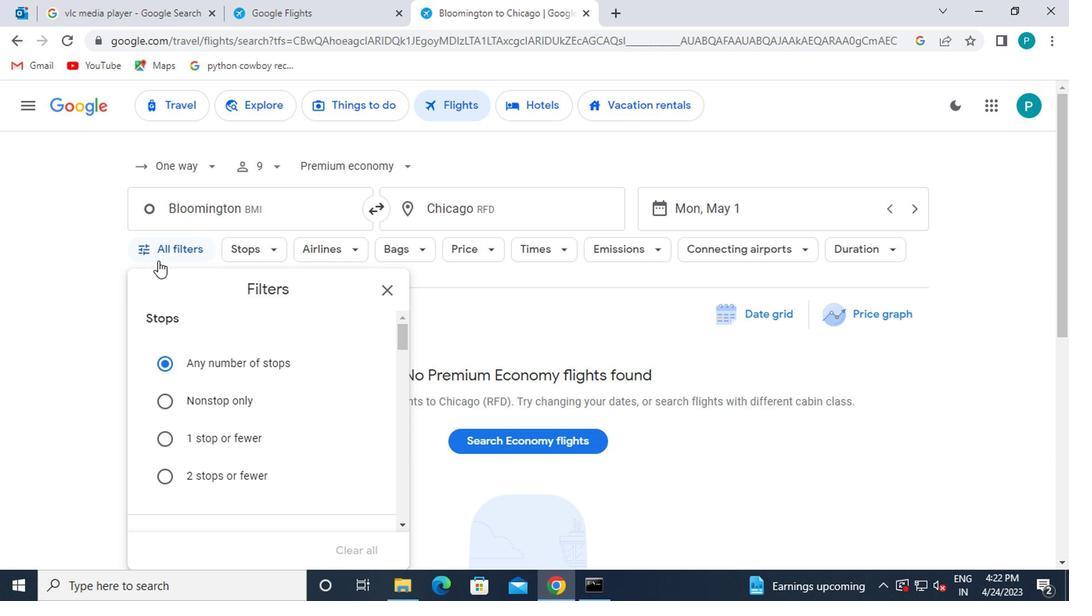 
Action: Mouse scrolled (203, 305) with delta (0, -1)
Screenshot: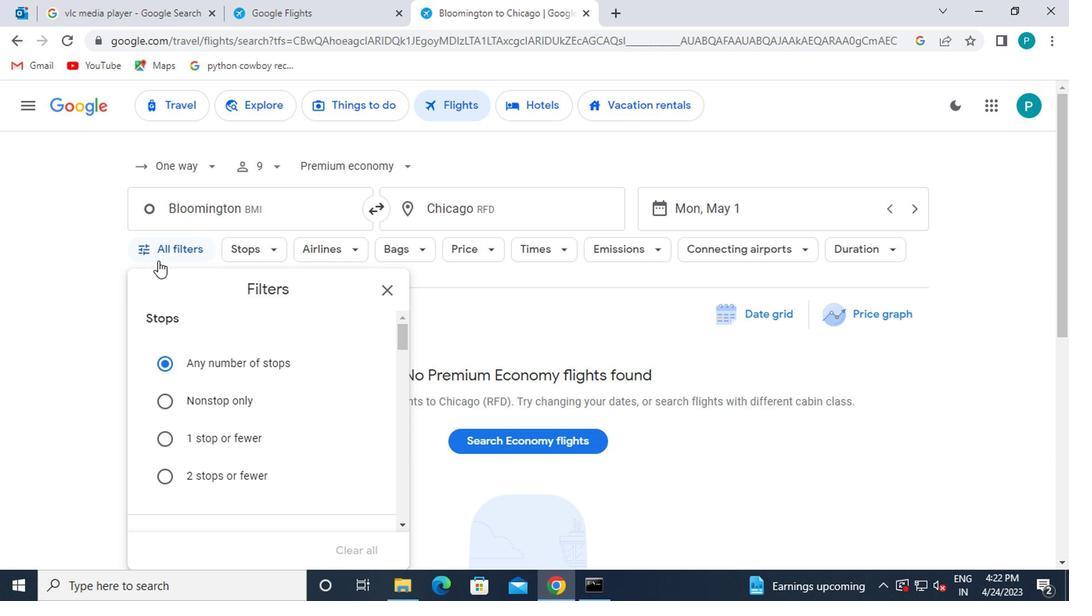 
Action: Mouse moved to (214, 322)
Screenshot: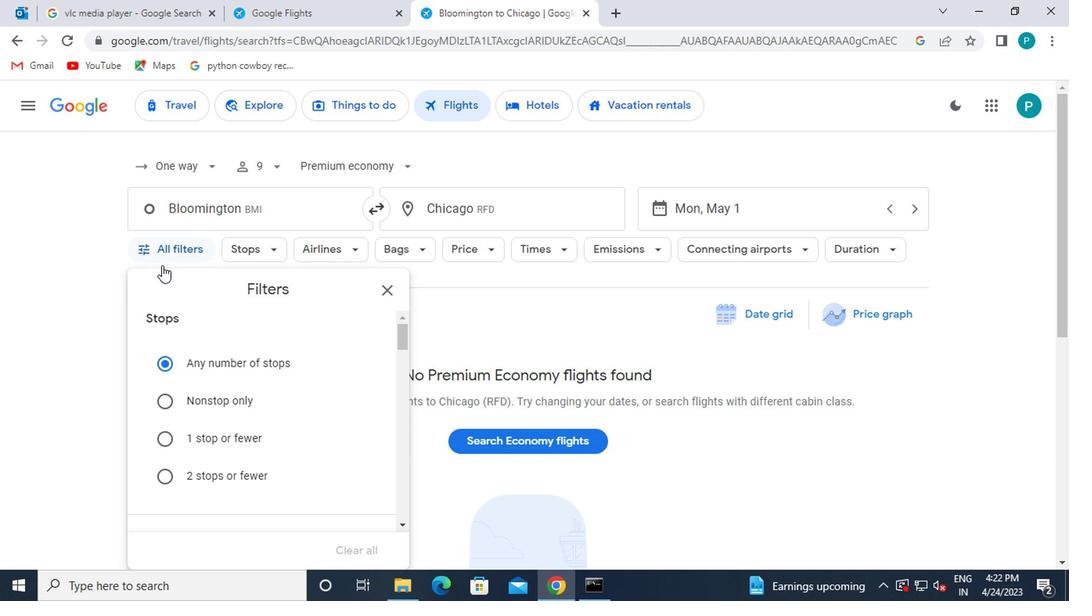 
Action: Mouse scrolled (214, 321) with delta (0, 0)
Screenshot: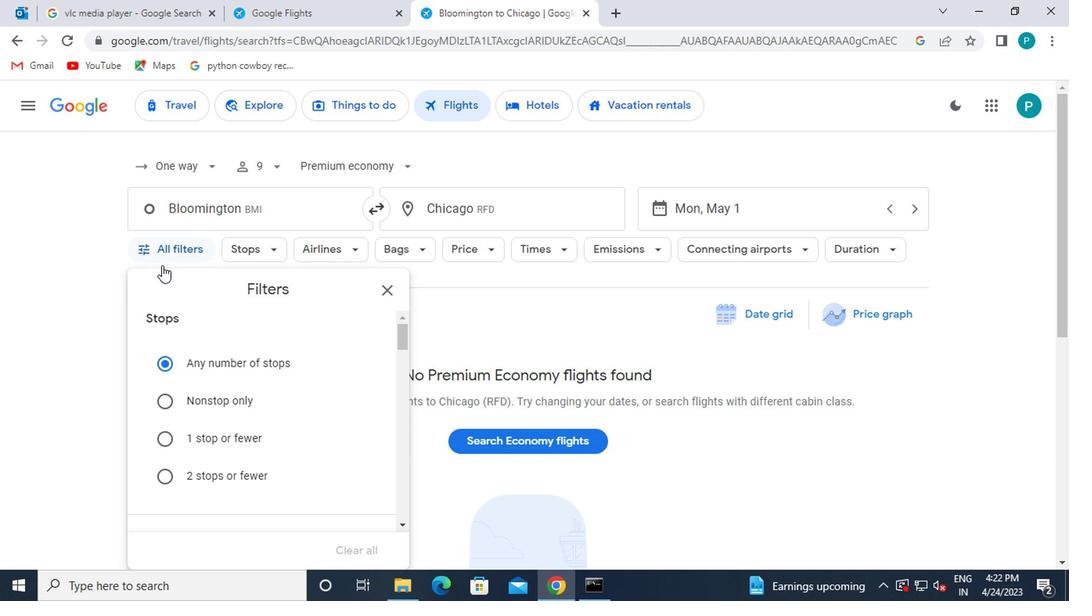 
Action: Mouse moved to (231, 369)
Screenshot: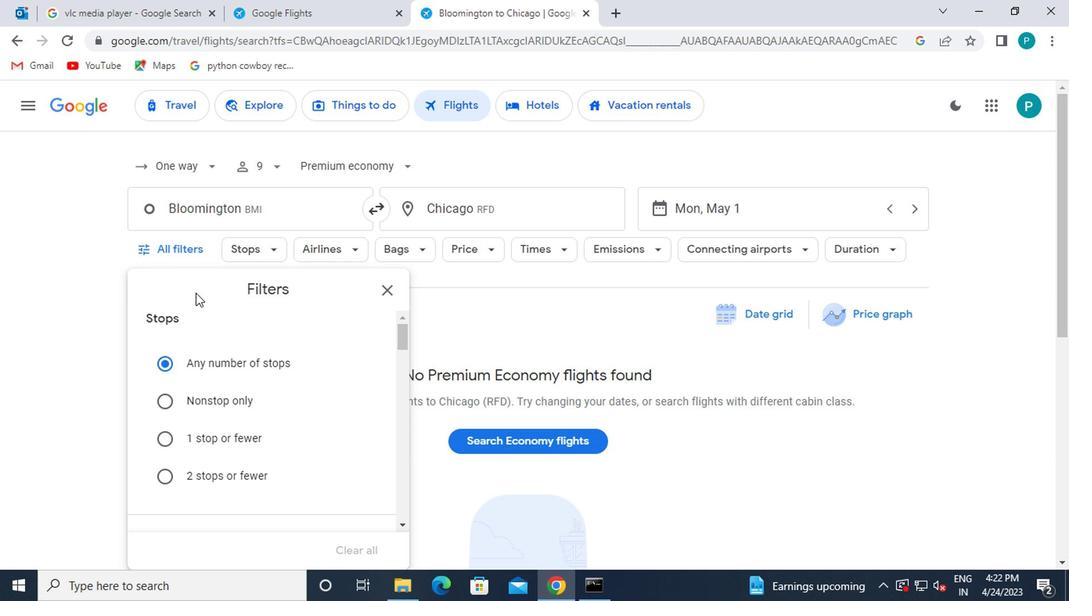 
Action: Mouse scrolled (231, 368) with delta (0, 0)
Screenshot: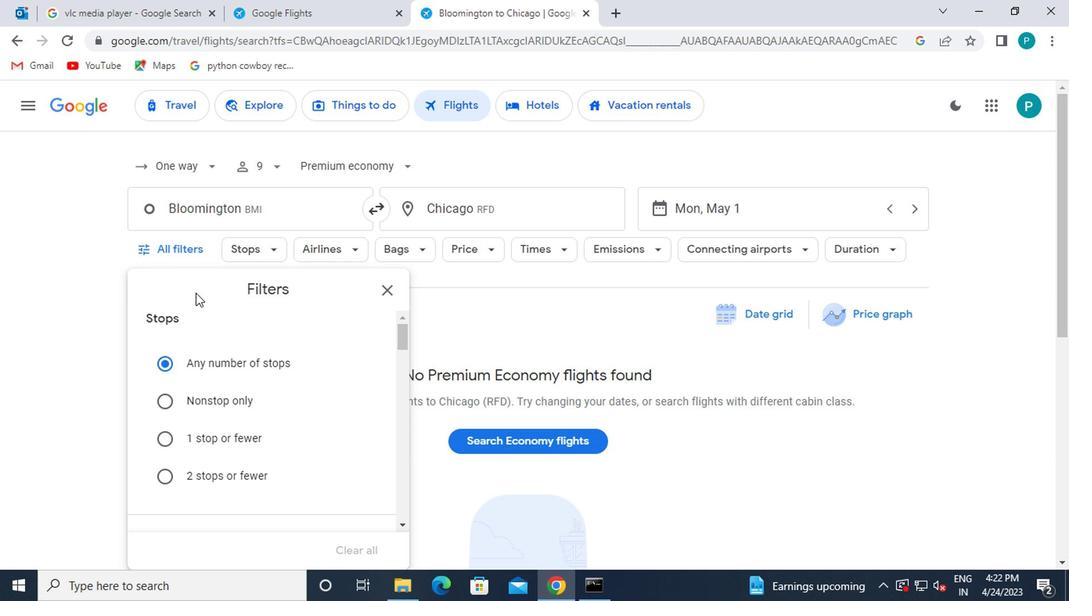 
Action: Mouse moved to (256, 308)
Screenshot: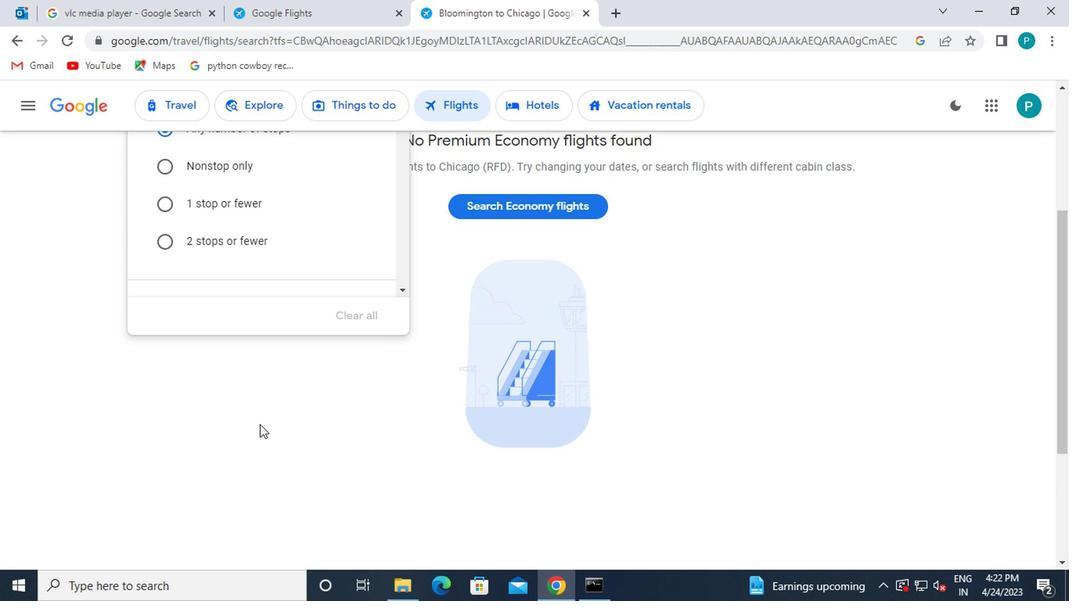 
Action: Mouse scrolled (256, 309) with delta (0, 0)
Screenshot: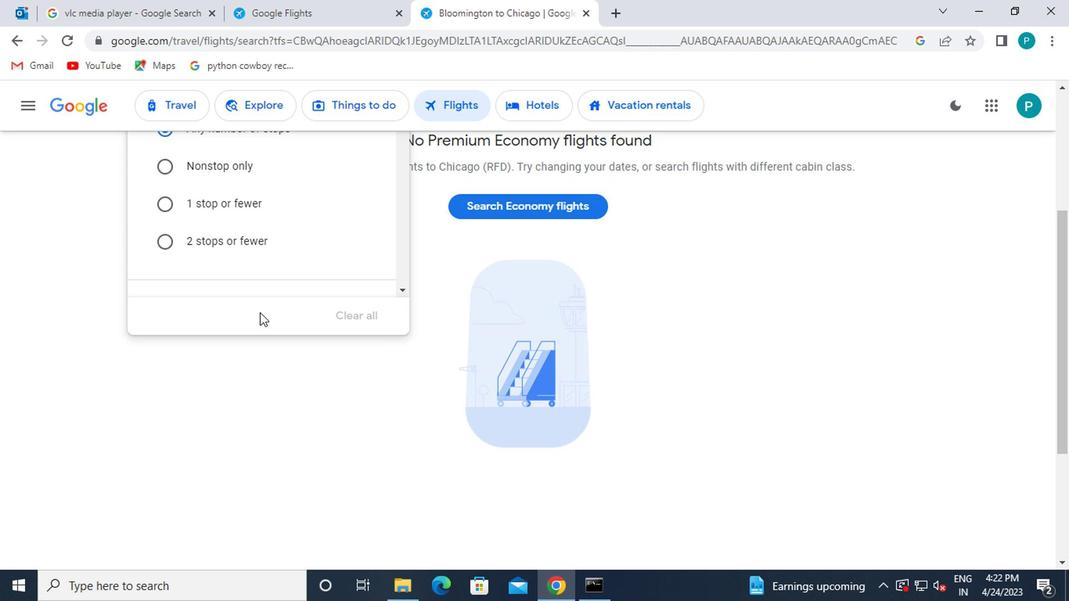 
Action: Mouse scrolled (256, 309) with delta (0, 0)
Screenshot: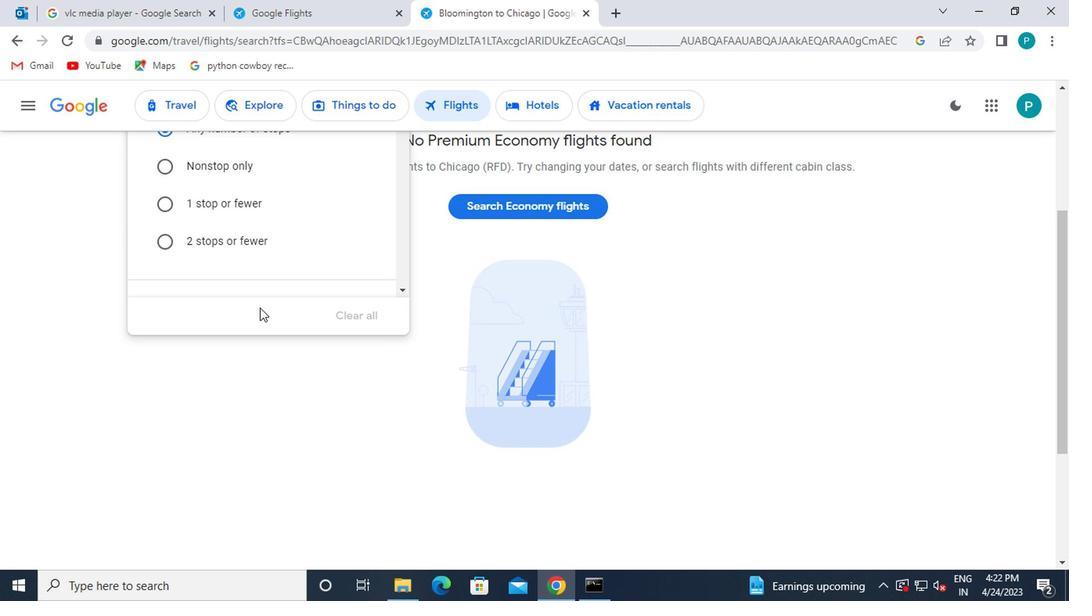 
Action: Mouse moved to (256, 308)
Screenshot: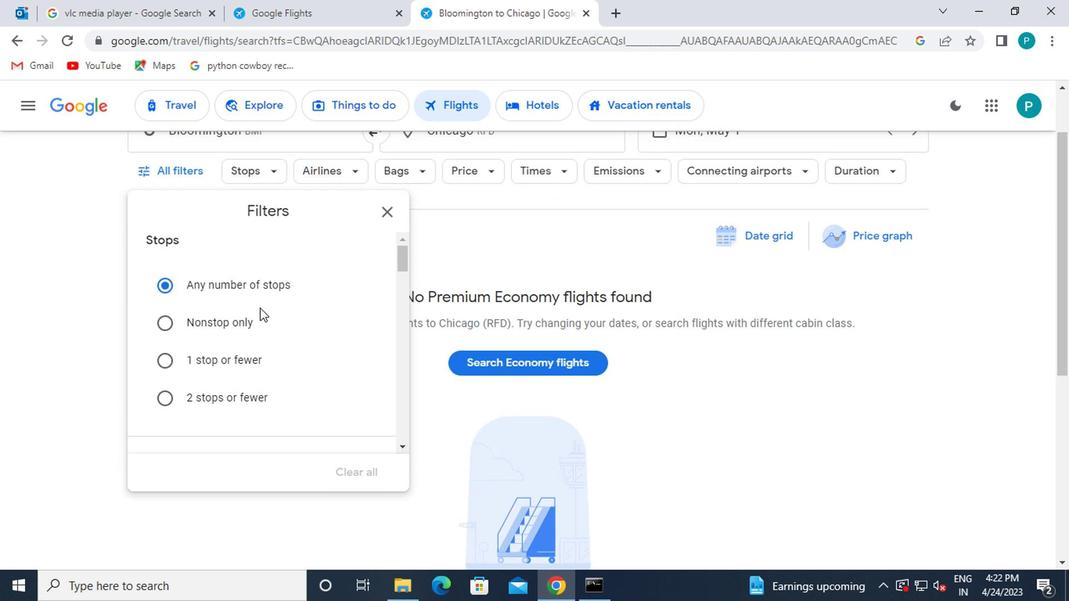 
Action: Mouse scrolled (256, 308) with delta (0, 0)
Screenshot: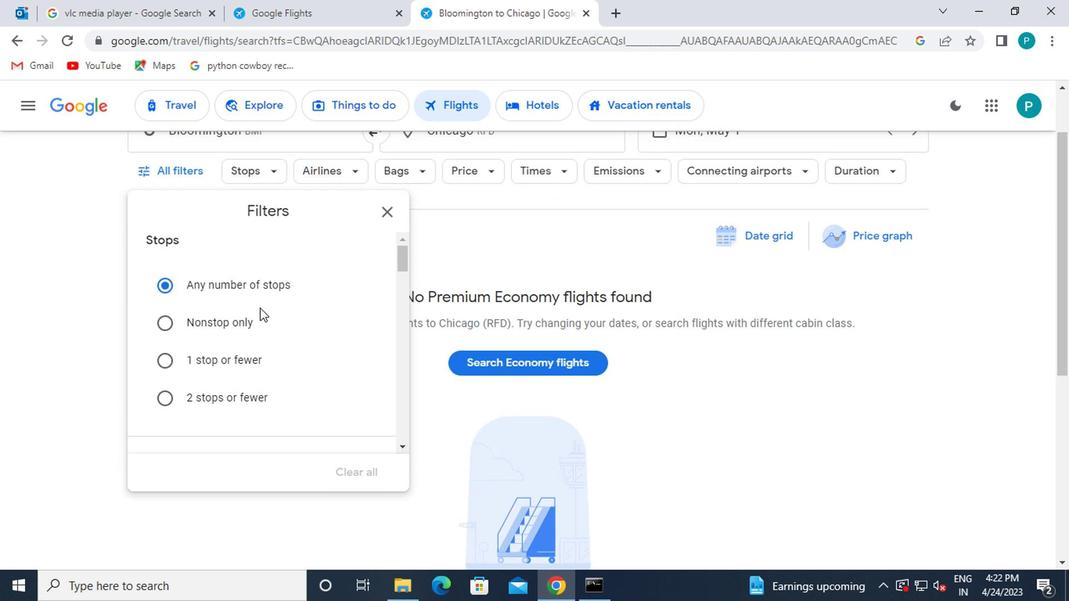 
Action: Mouse scrolled (256, 308) with delta (0, 0)
Screenshot: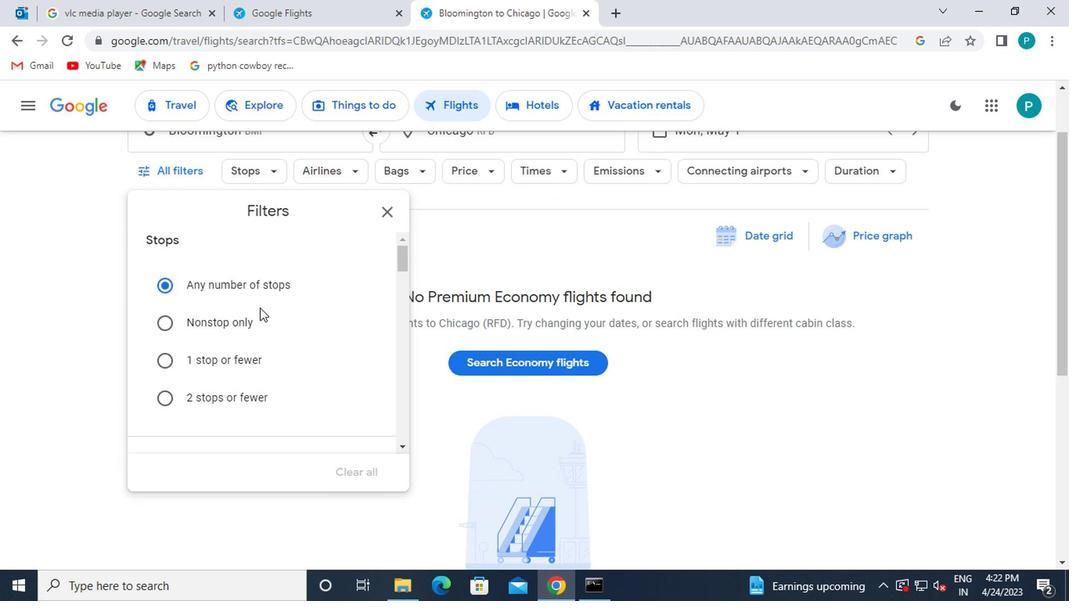 
Action: Mouse scrolled (256, 309) with delta (0, 0)
Screenshot: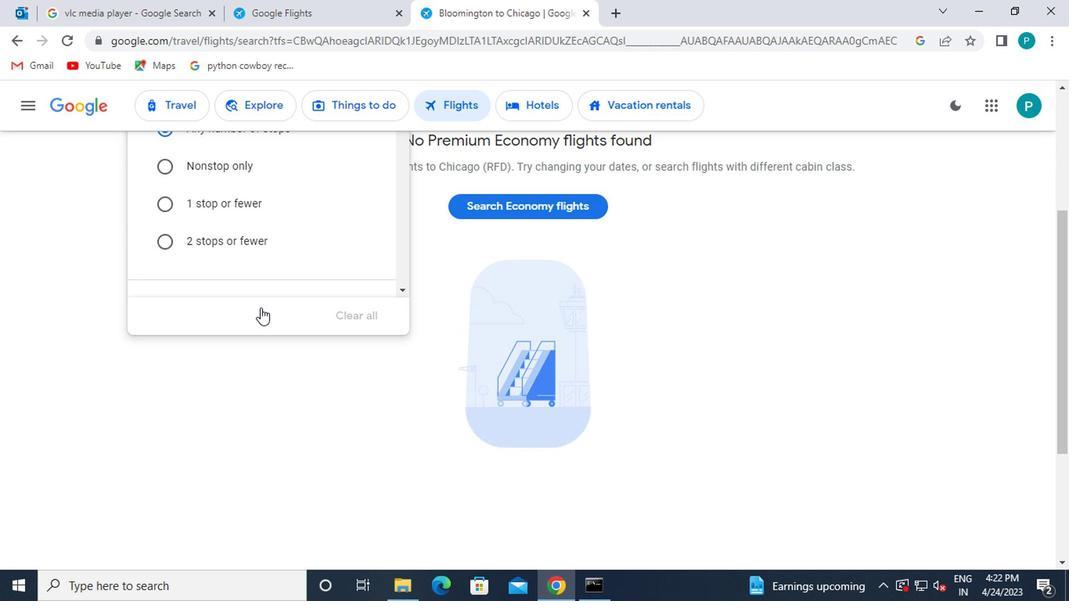 
Action: Mouse scrolled (256, 309) with delta (0, 0)
Screenshot: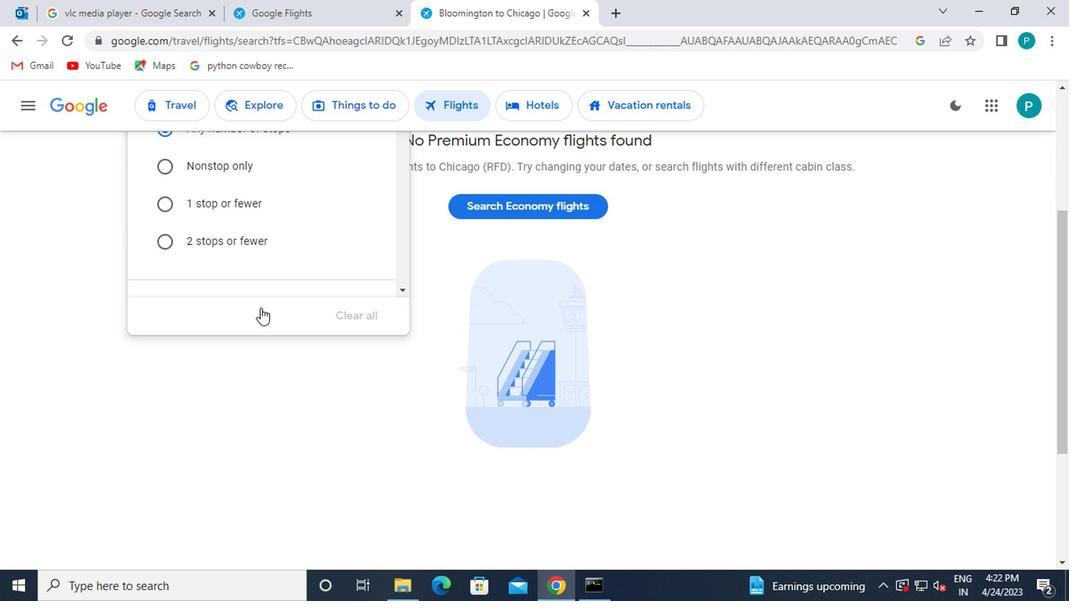 
Action: Mouse scrolled (256, 309) with delta (0, 0)
Screenshot: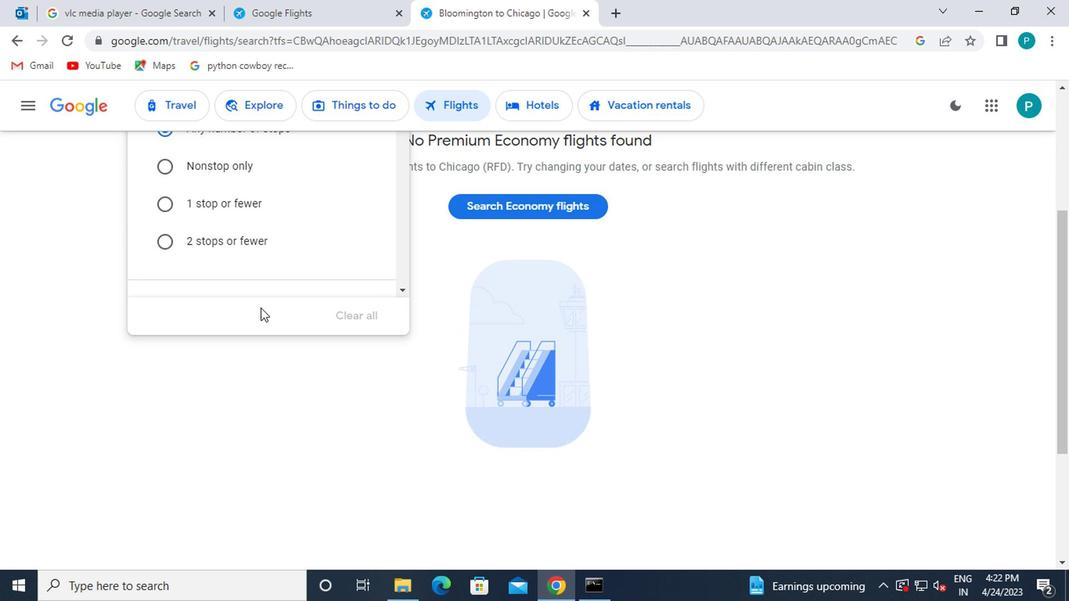 
Action: Mouse moved to (325, 318)
Screenshot: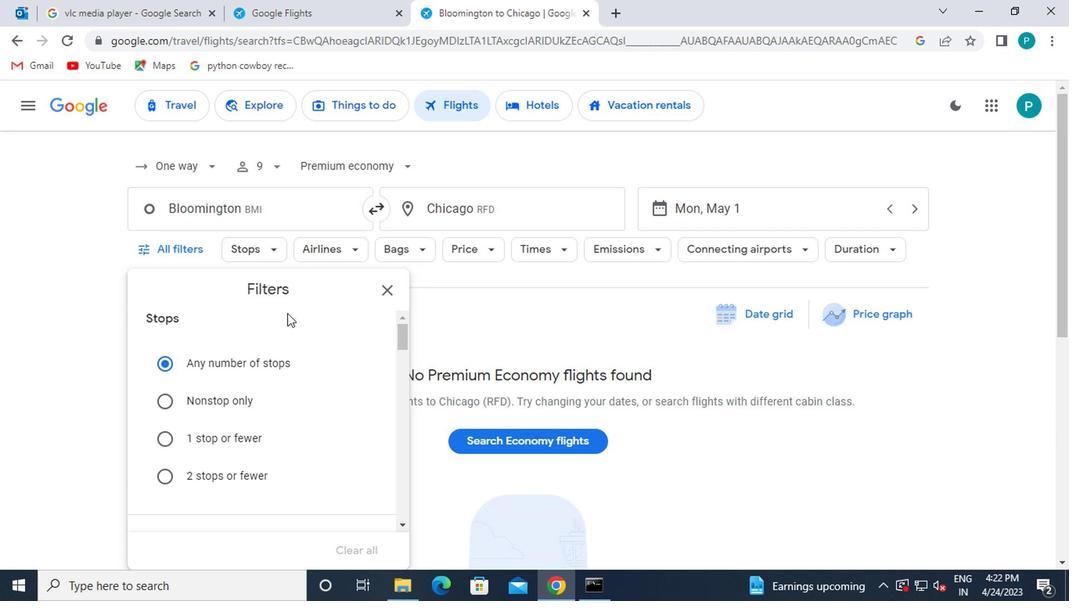 
Action: Mouse scrolled (325, 317) with delta (0, 0)
Screenshot: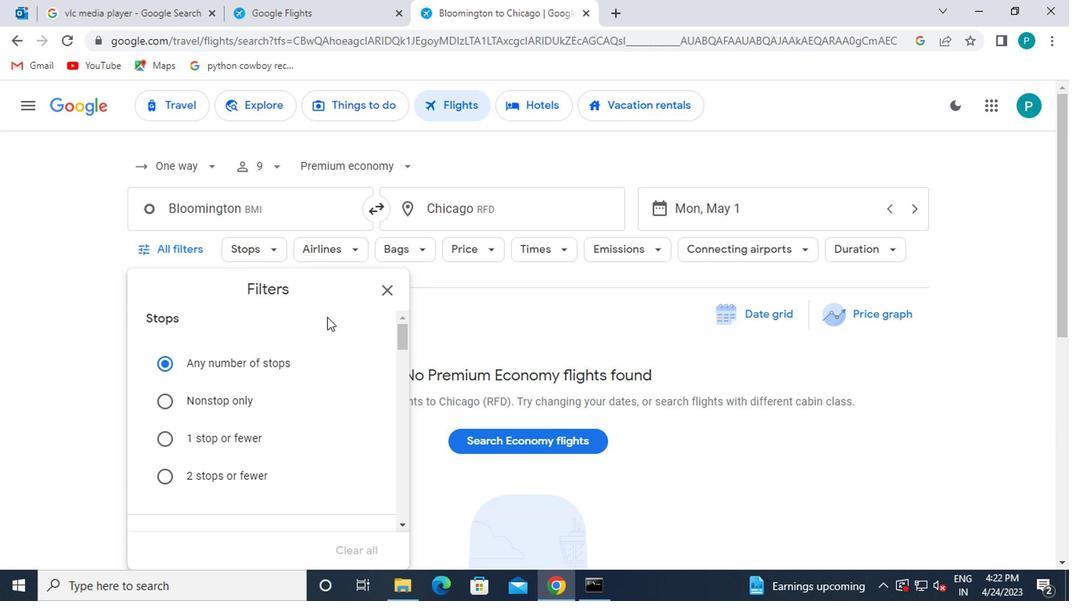 
Action: Mouse scrolled (325, 317) with delta (0, 0)
Screenshot: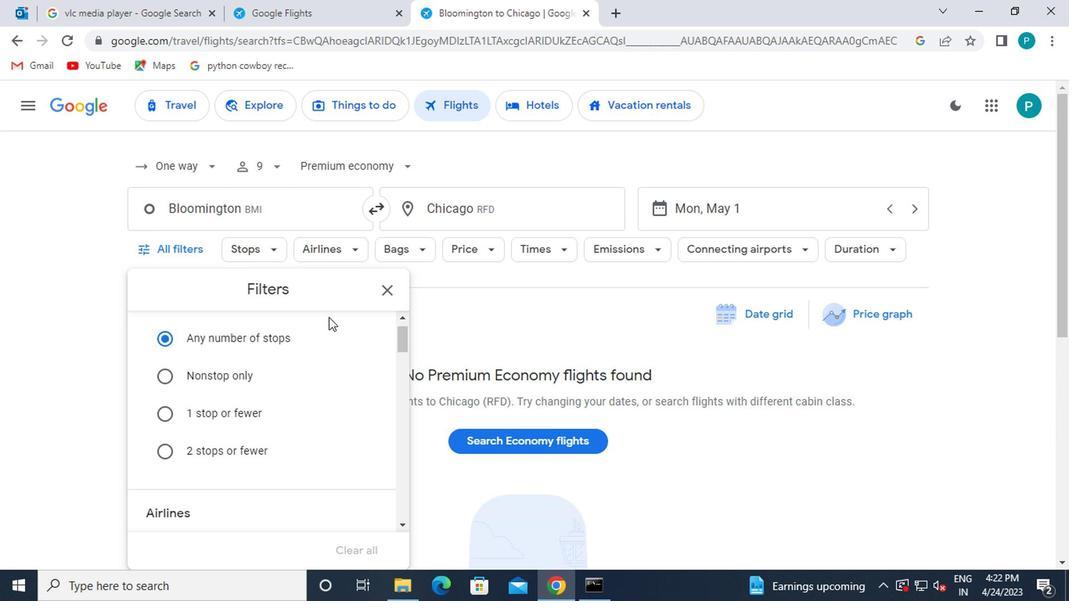 
Action: Mouse moved to (323, 375)
Screenshot: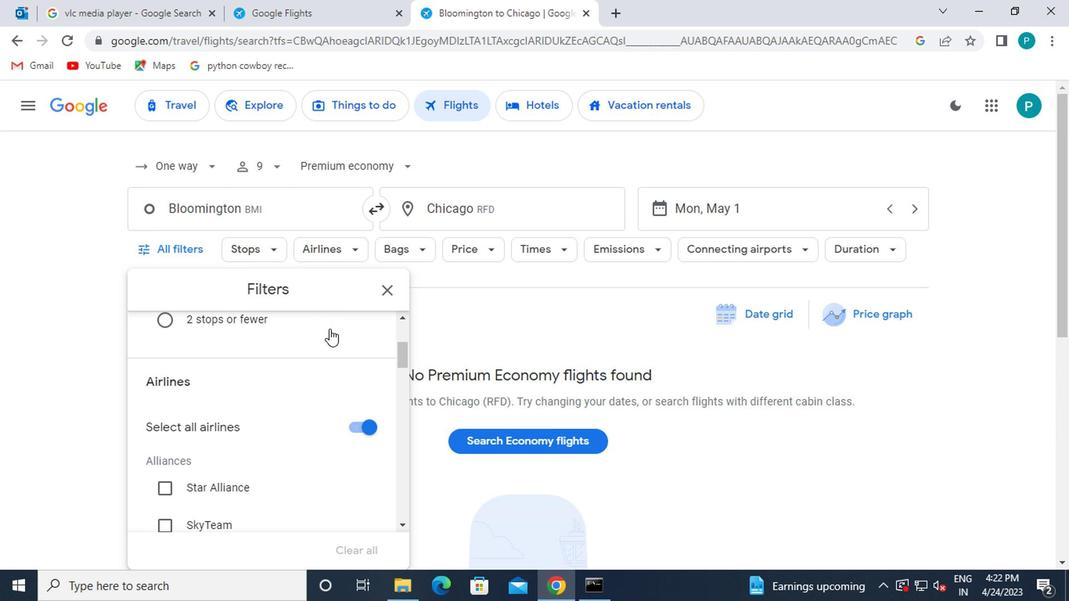 
Action: Mouse scrolled (323, 375) with delta (0, 0)
Screenshot: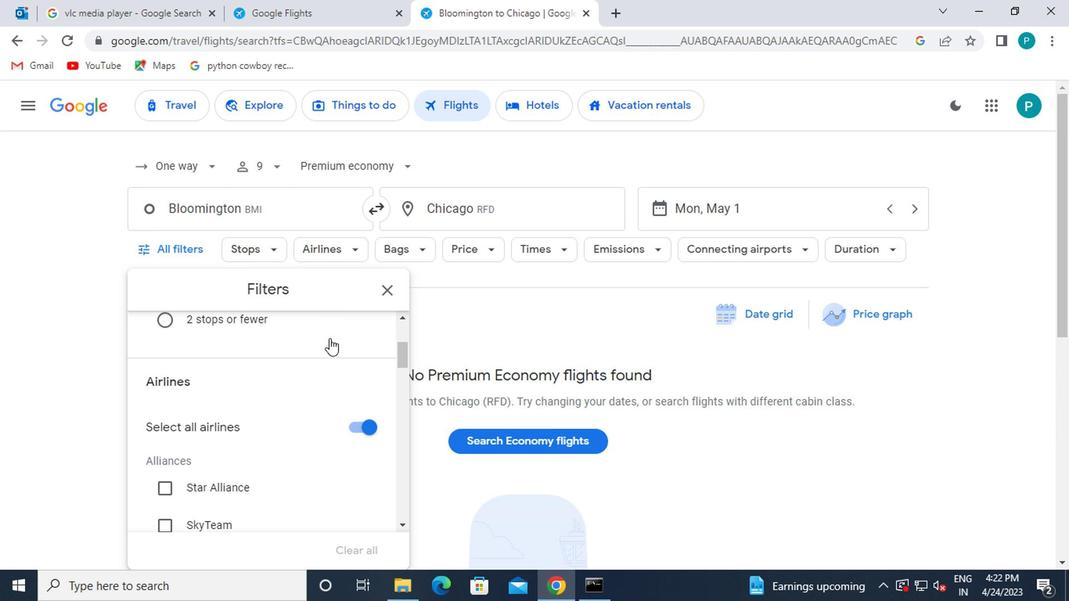 
Action: Mouse moved to (323, 377)
Screenshot: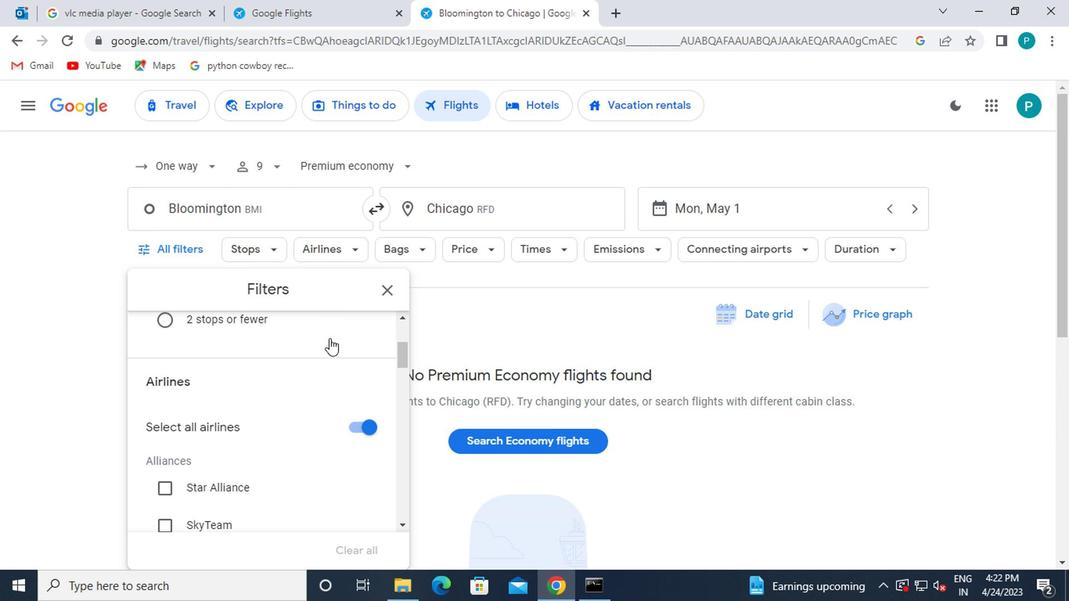 
Action: Mouse scrolled (323, 376) with delta (0, 0)
Screenshot: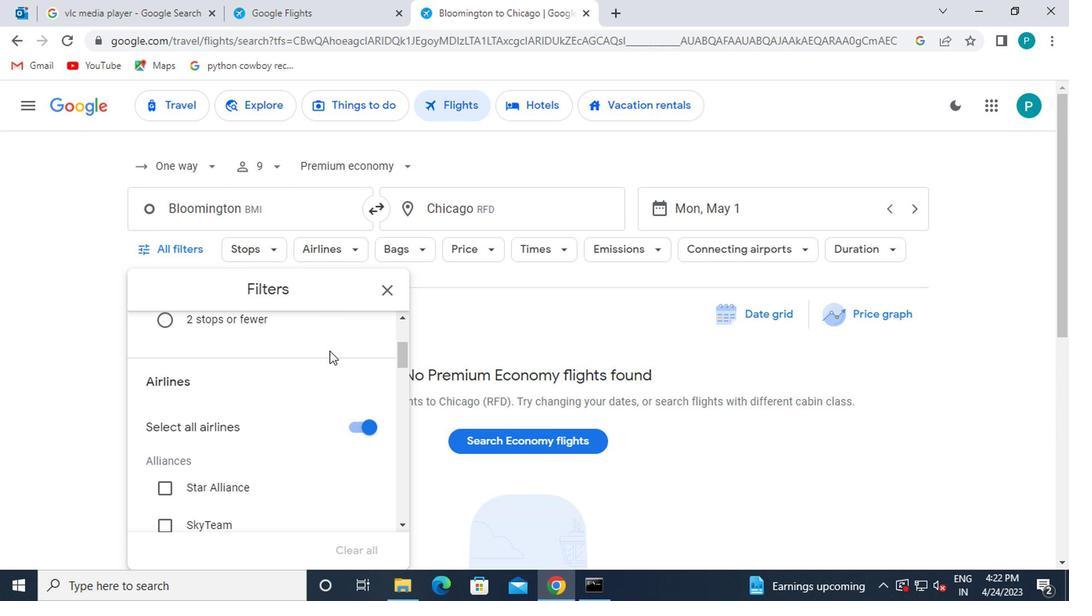 
Action: Mouse scrolled (323, 376) with delta (0, 0)
Screenshot: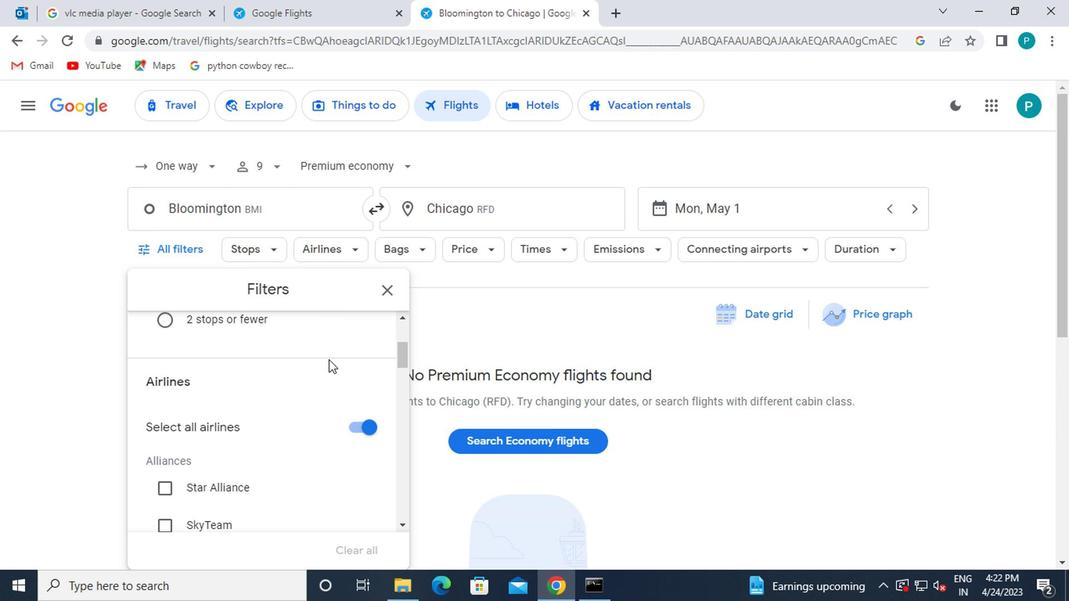 
Action: Mouse scrolled (323, 376) with delta (0, 0)
Screenshot: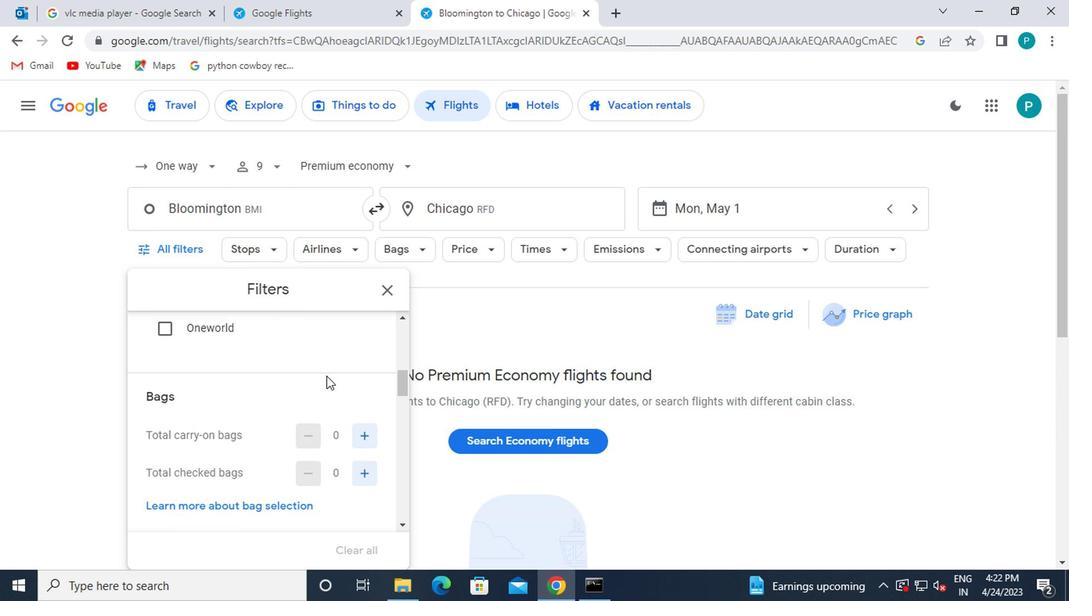 
Action: Mouse scrolled (323, 376) with delta (0, 0)
Screenshot: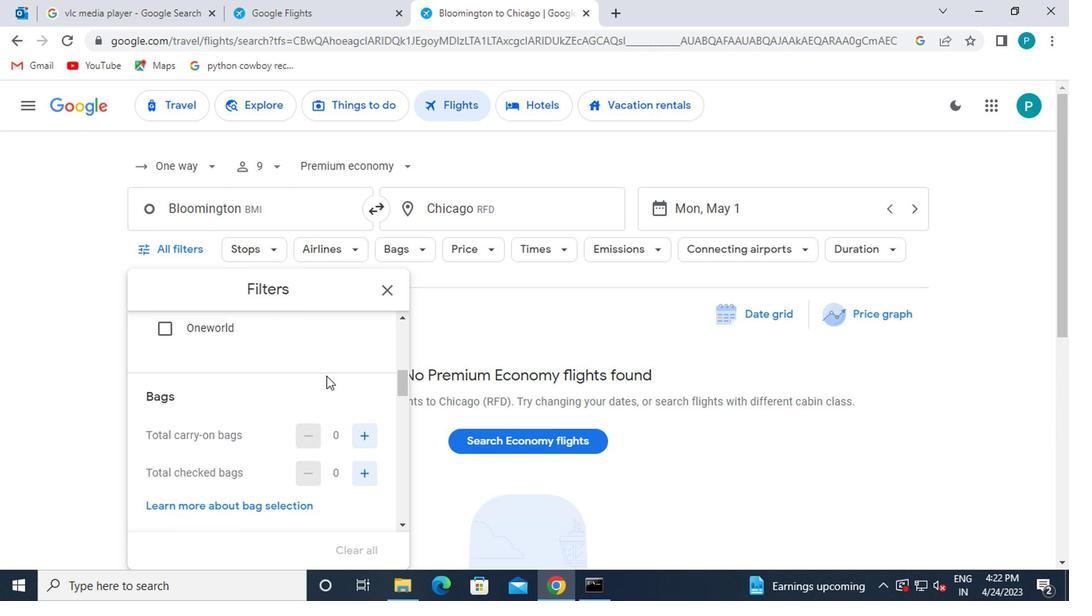 
Action: Mouse scrolled (323, 378) with delta (0, 1)
Screenshot: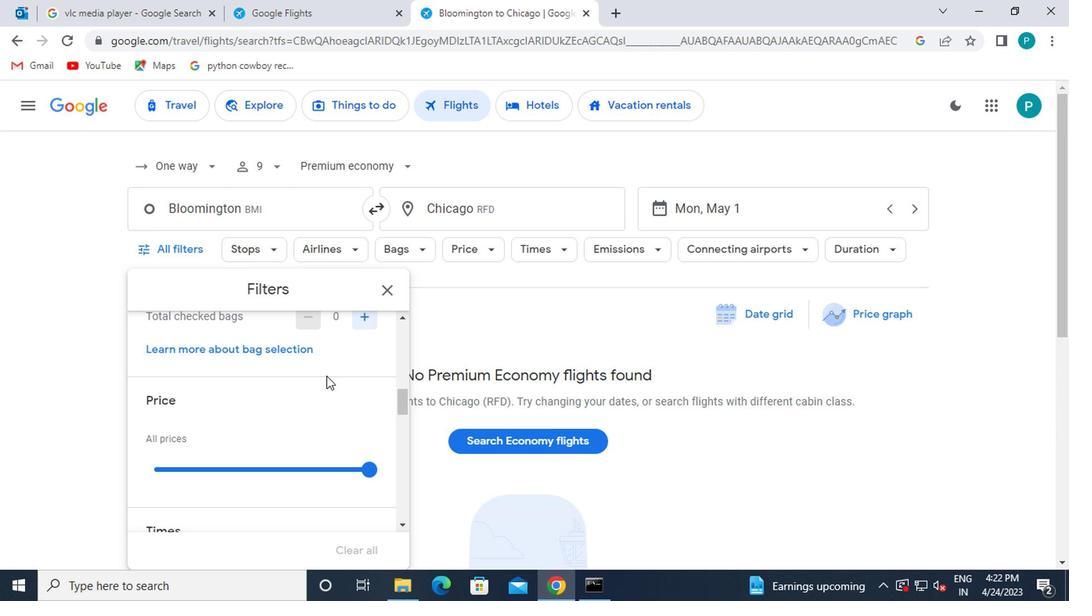
Action: Mouse scrolled (323, 378) with delta (0, 1)
Screenshot: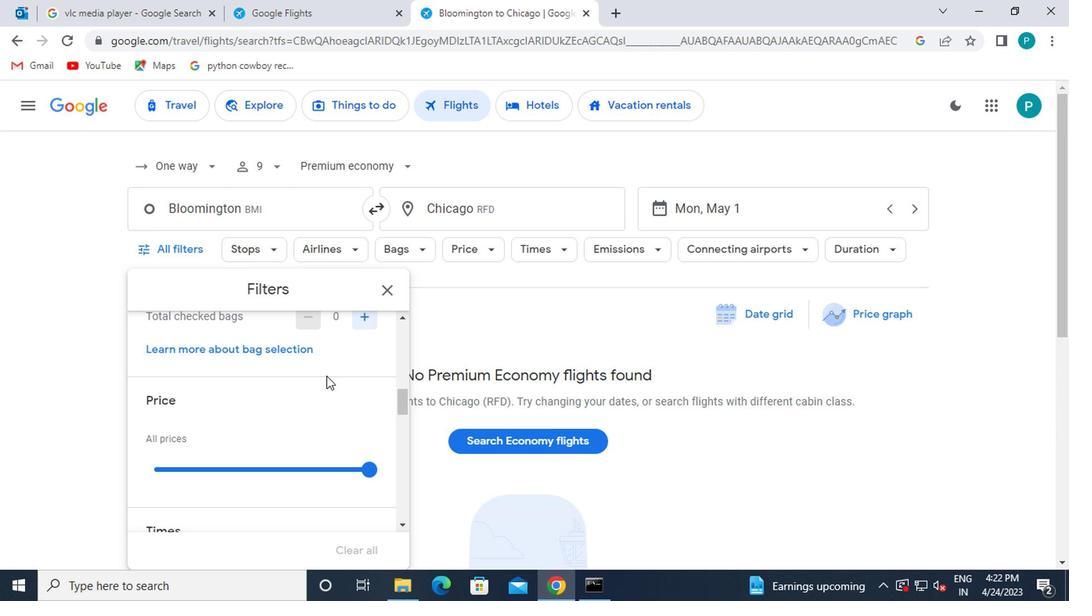 
Action: Mouse moved to (363, 444)
Screenshot: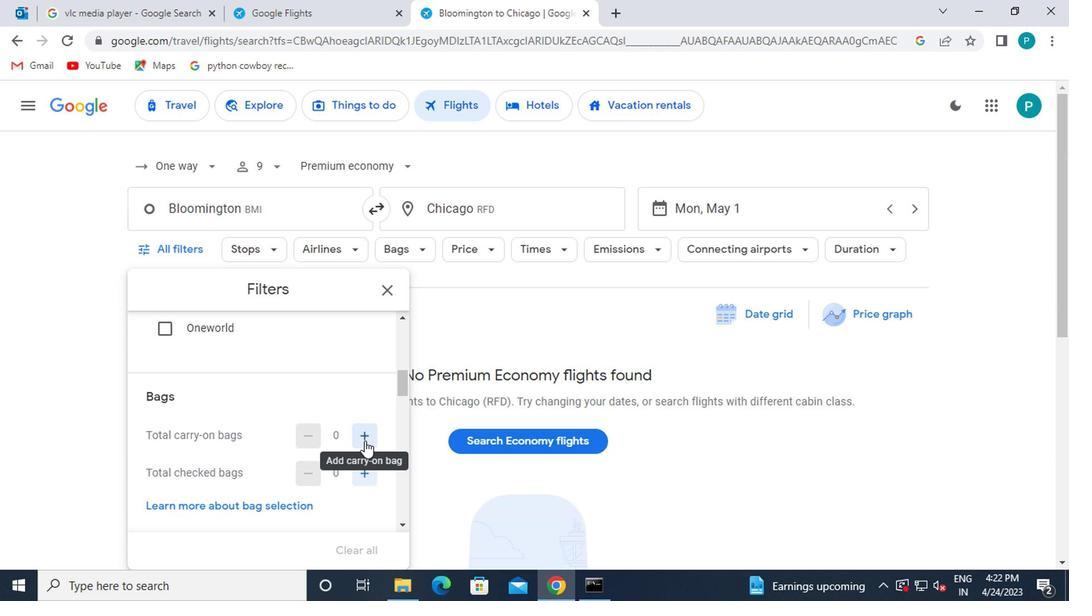 
Action: Mouse pressed left at (363, 444)
Screenshot: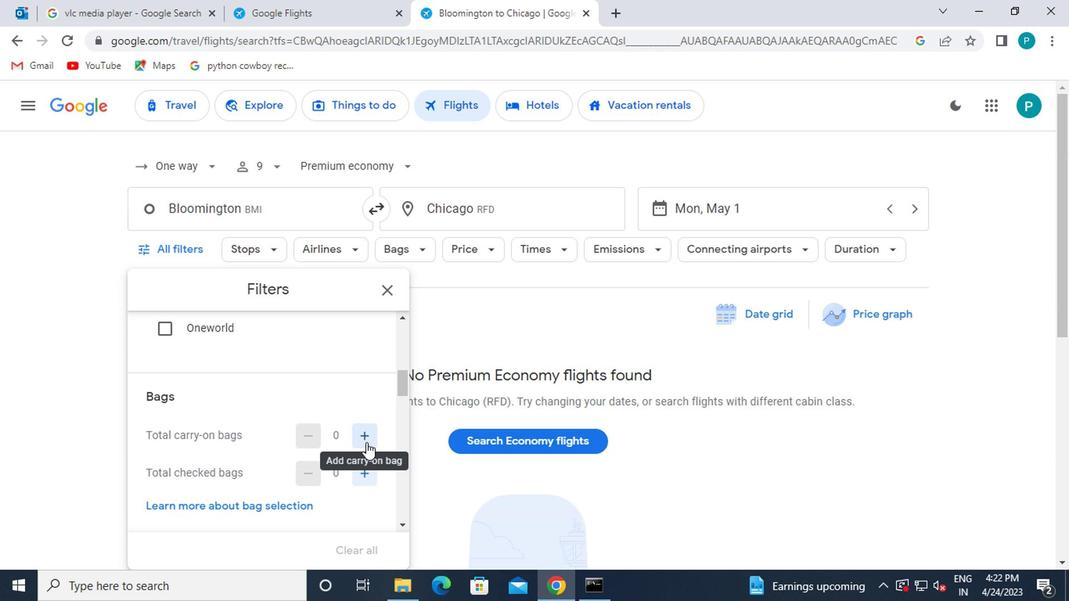 
Action: Mouse pressed left at (363, 444)
Screenshot: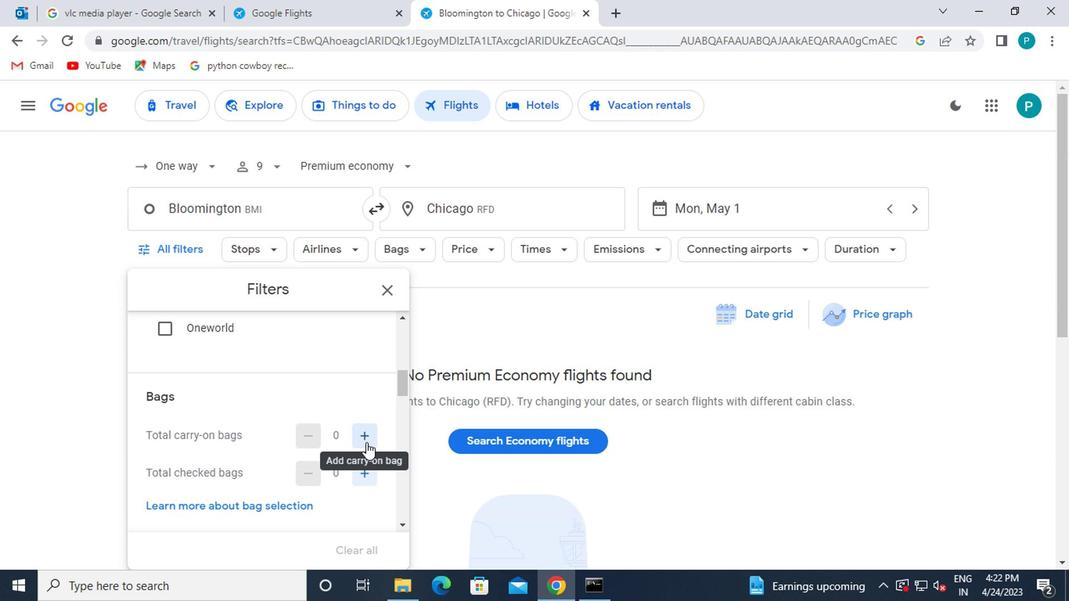
Action: Mouse moved to (363, 445)
Screenshot: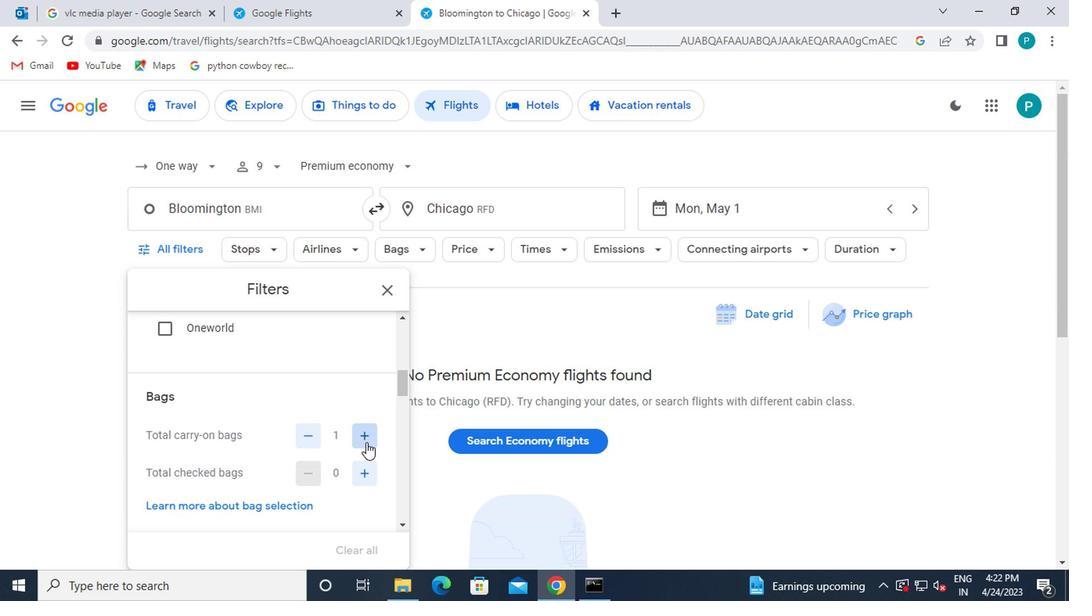 
Action: Mouse scrolled (363, 444) with delta (0, -1)
Screenshot: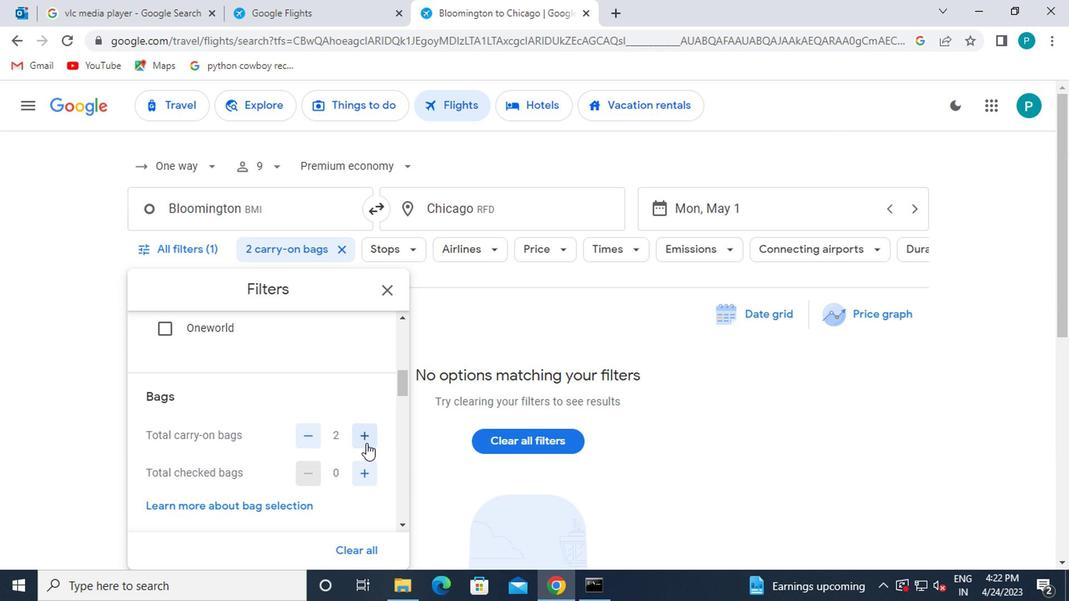 
Action: Mouse scrolled (363, 444) with delta (0, -1)
Screenshot: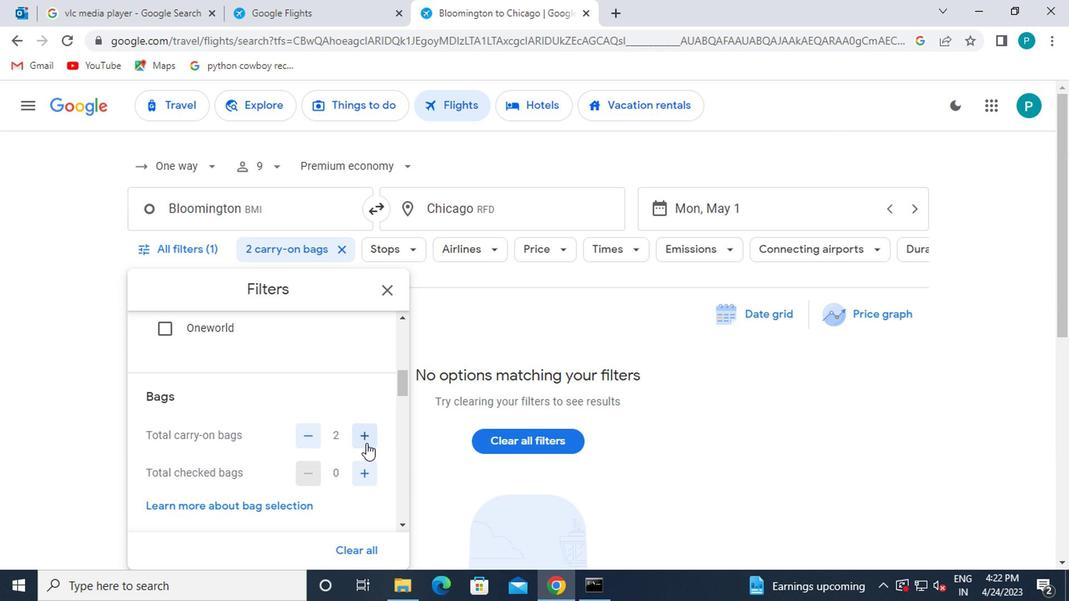 
Action: Mouse moved to (369, 466)
Screenshot: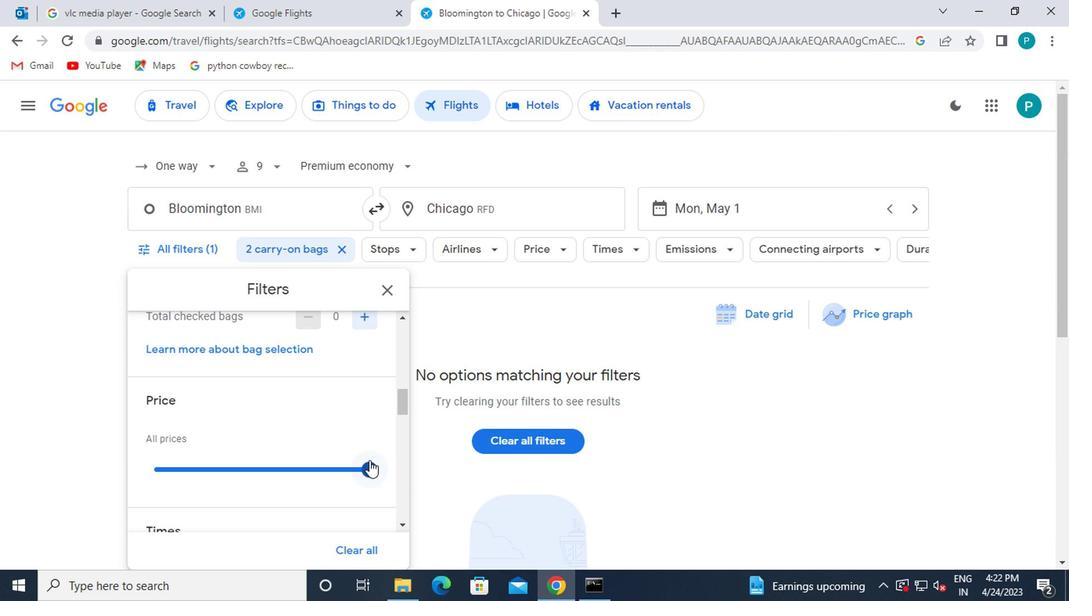 
Action: Mouse pressed left at (369, 466)
Screenshot: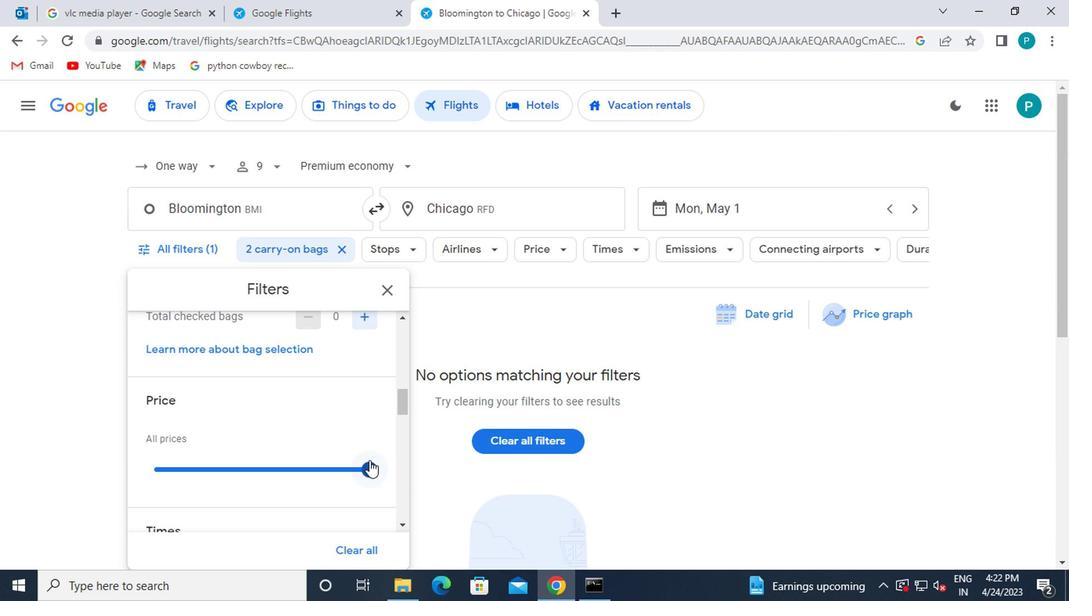 
Action: Mouse moved to (252, 434)
Screenshot: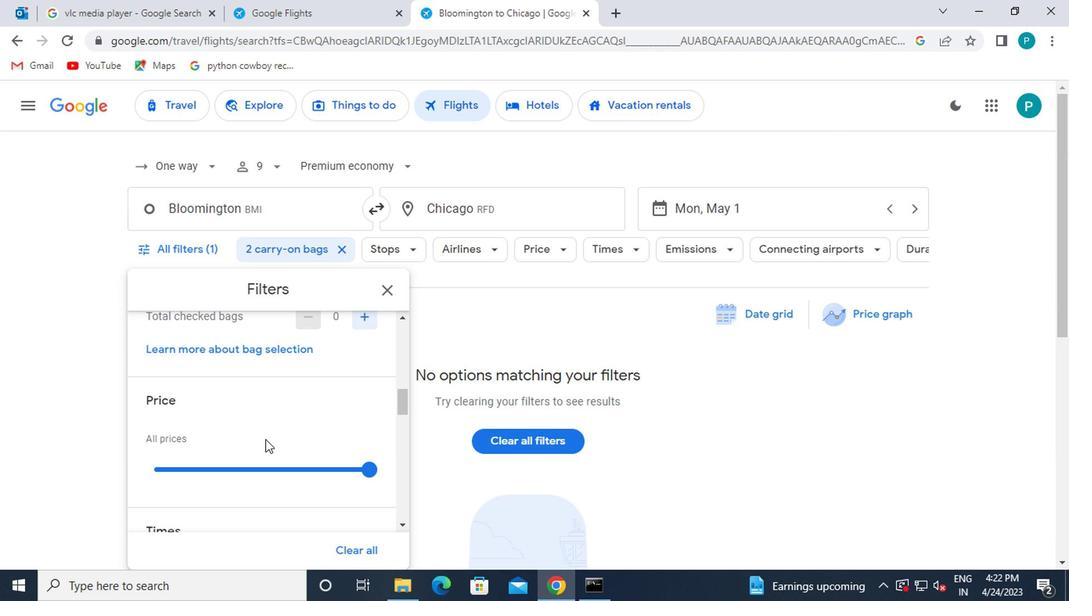 
Action: Mouse scrolled (252, 433) with delta (0, 0)
Screenshot: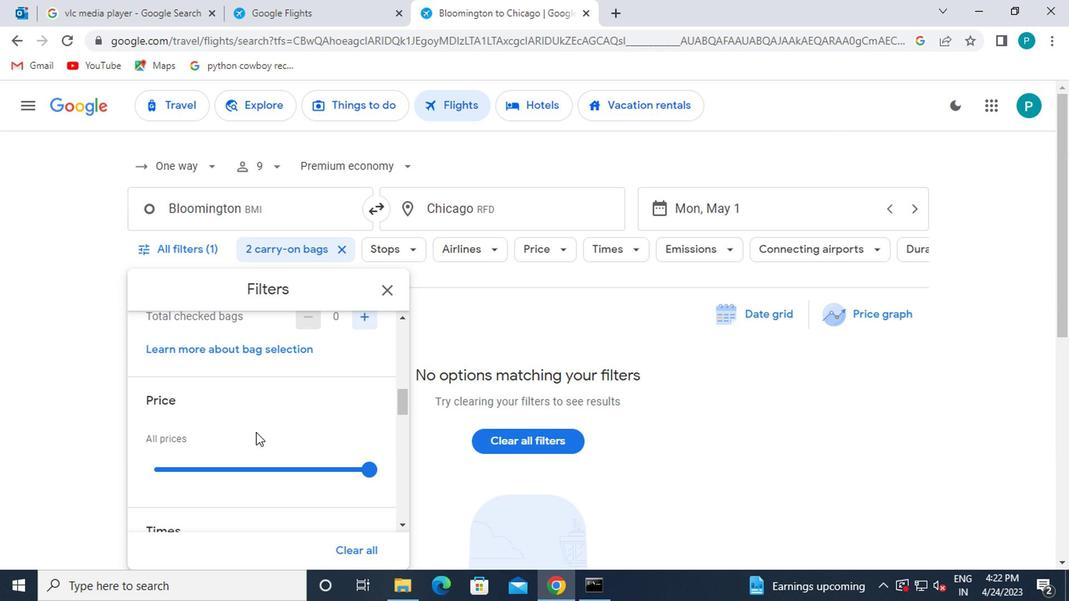 
Action: Mouse scrolled (252, 433) with delta (0, 0)
Screenshot: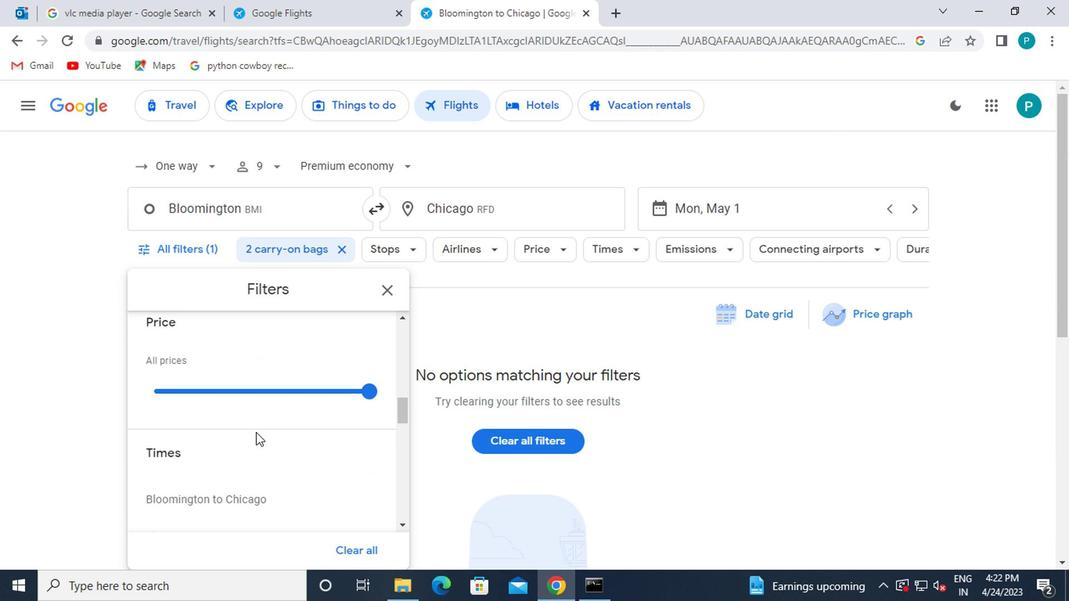 
Action: Mouse moved to (153, 479)
Screenshot: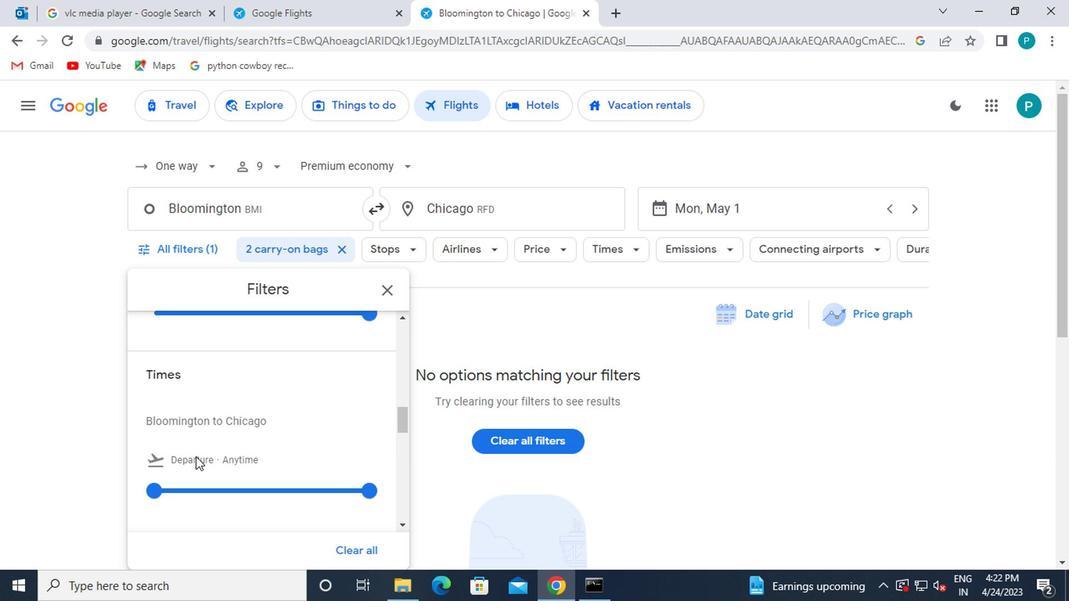 
Action: Mouse pressed left at (153, 479)
Screenshot: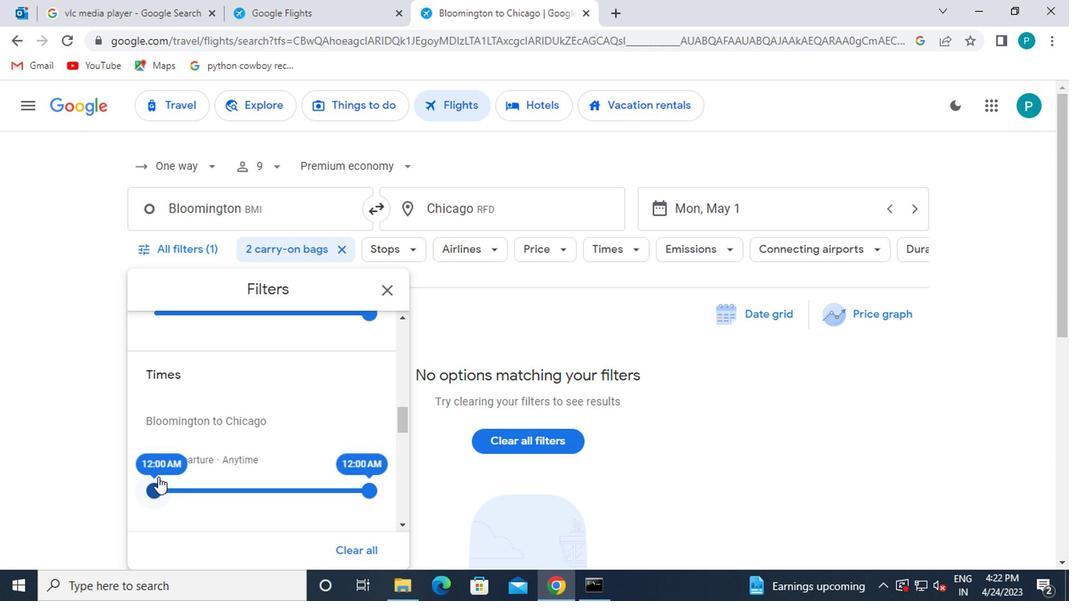 
Action: Mouse moved to (380, 289)
Screenshot: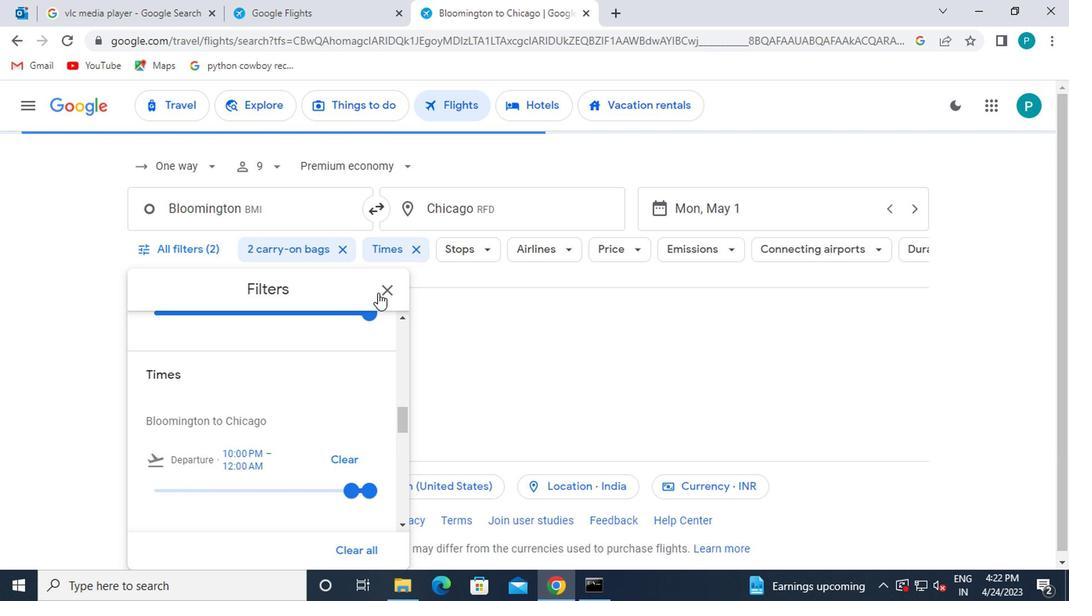 
Action: Mouse pressed left at (380, 289)
Screenshot: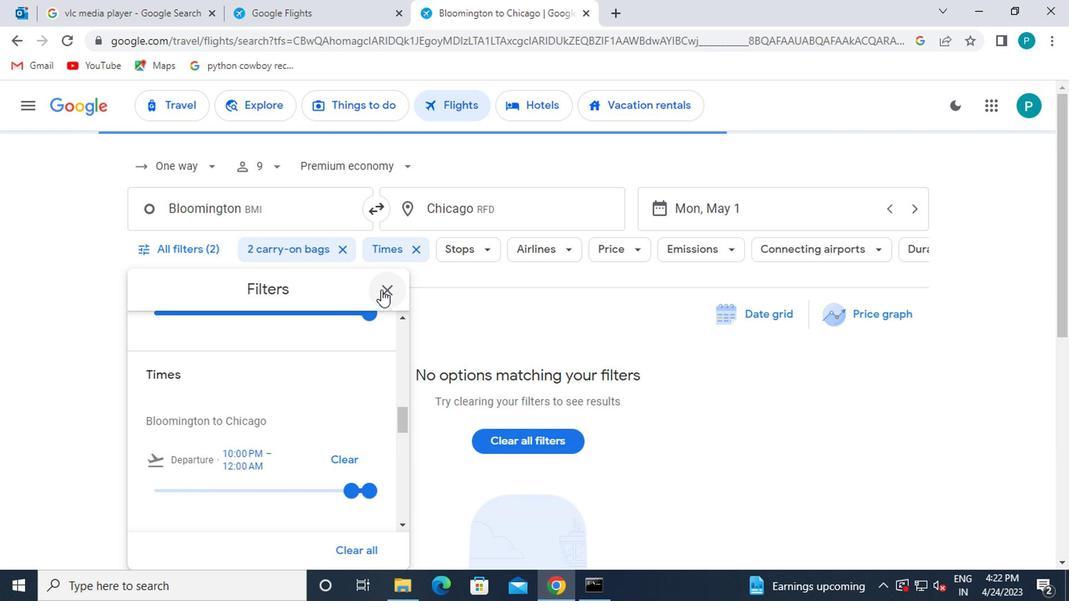 
